 Task: Log work in the project AgileRadius for the issue 'Implement a new cloud-based procurement management system for a company with advanced procurement planning and purchasing features' spent time as '1w 4d 12h 40m' and remaining time as '1w 6d 2h 27m' and move to top of backlog. Now add the issue to the epic 'Customer relationship management (CRM) system upgrade'. Log work in the project AgileRadius for the issue 'Integrate a new voice recognition feature into an existing mobile application to enhance user interaction and hands-free operation' spent time as '2w 1d 13h 21m' and remaining time as '1w 3d 16h 24m' and move to bottom of backlog. Now add the issue to the epic 'Software-defined networking (SDN) implementation'
Action: Mouse moved to (200, 49)
Screenshot: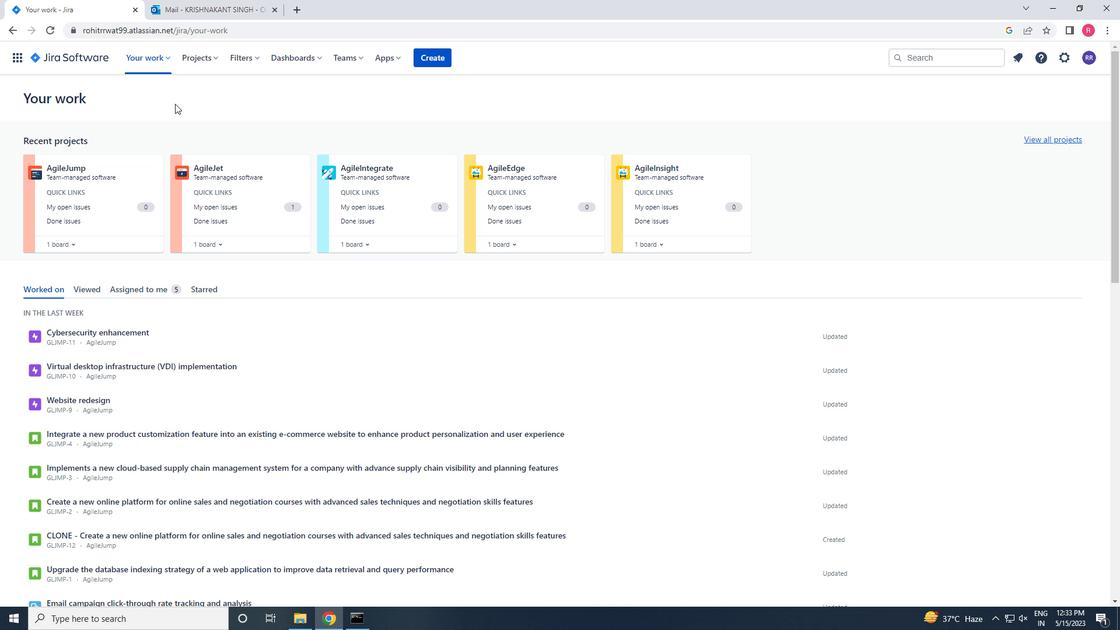 
Action: Mouse pressed left at (200, 49)
Screenshot: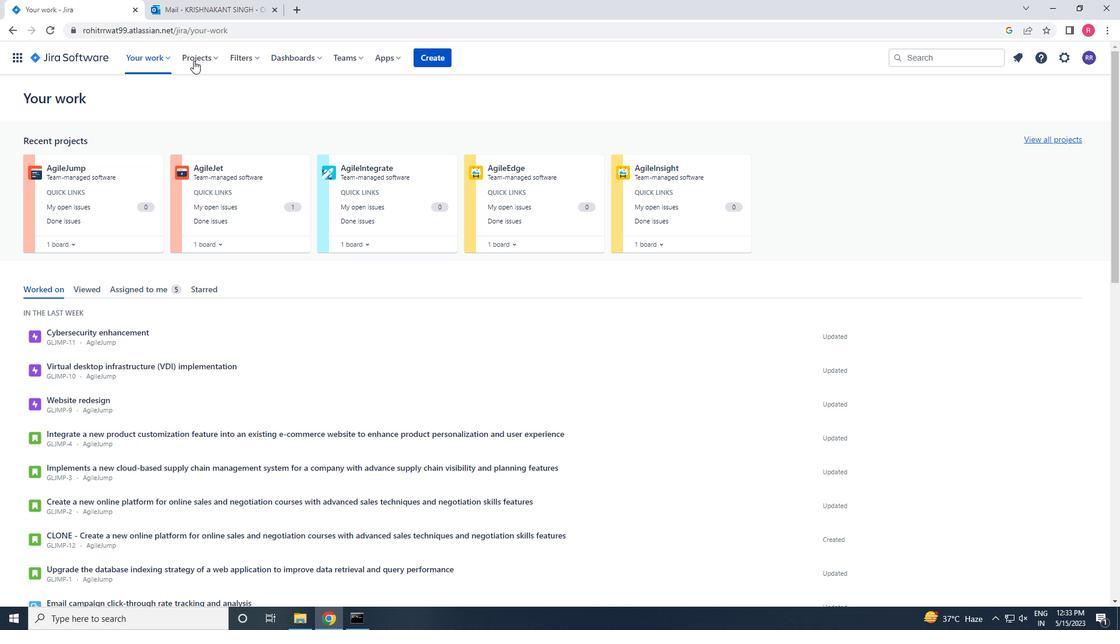 
Action: Mouse moved to (224, 118)
Screenshot: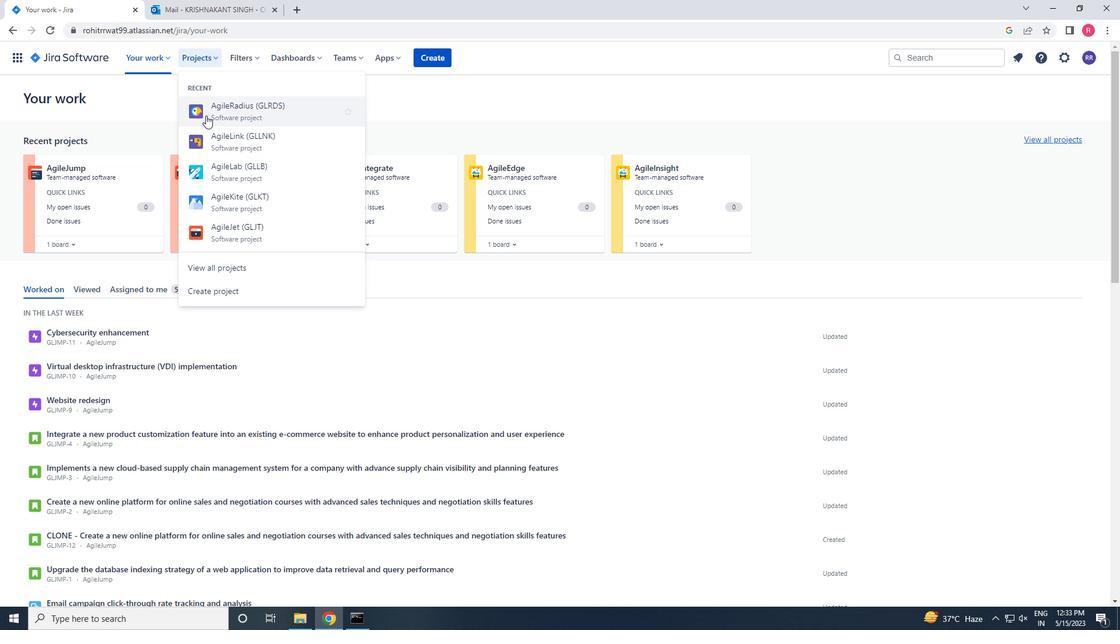 
Action: Mouse pressed left at (224, 118)
Screenshot: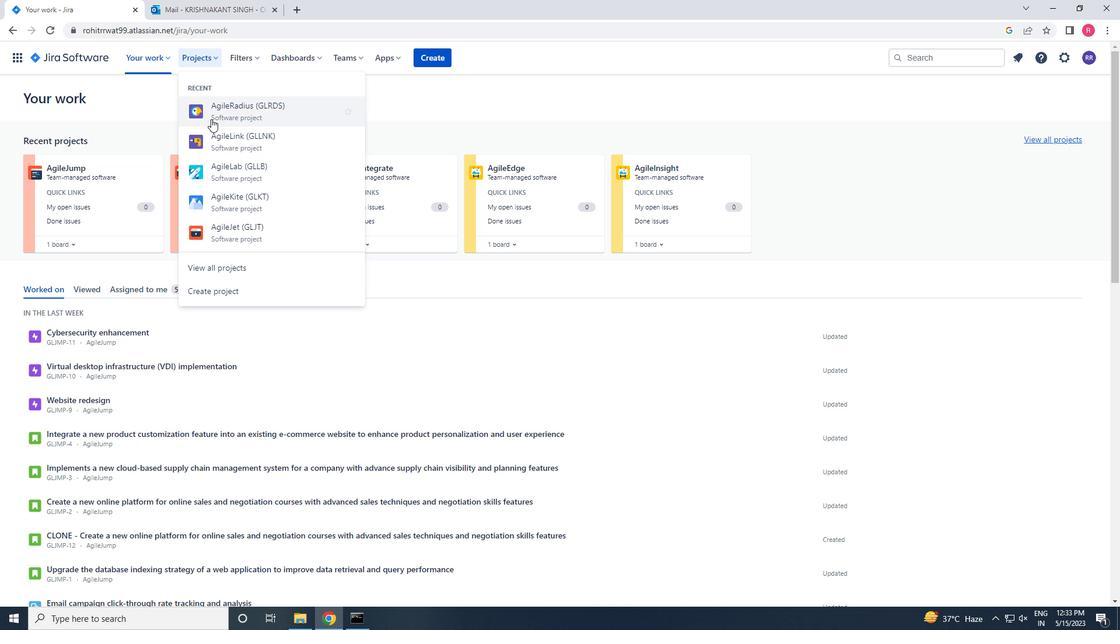 
Action: Mouse moved to (69, 175)
Screenshot: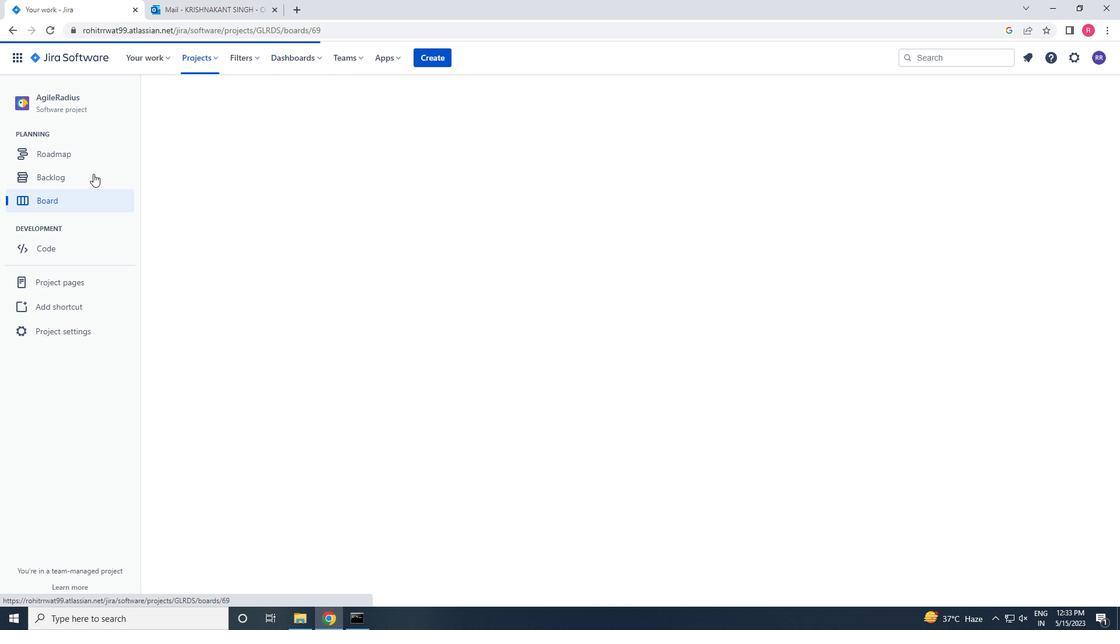 
Action: Mouse pressed left at (69, 175)
Screenshot: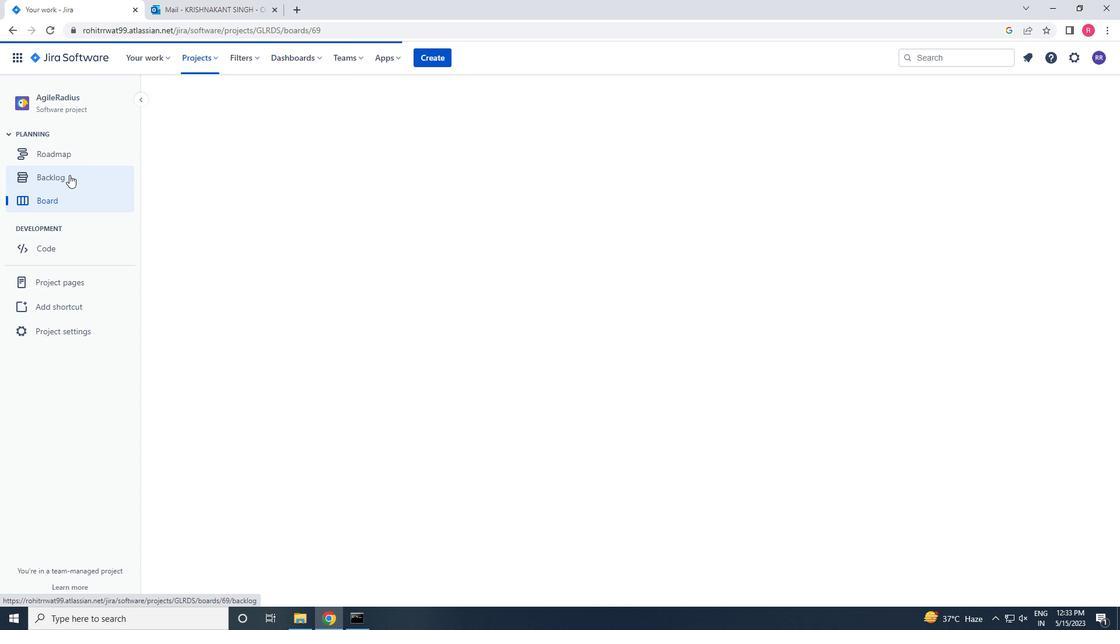 
Action: Mouse moved to (894, 424)
Screenshot: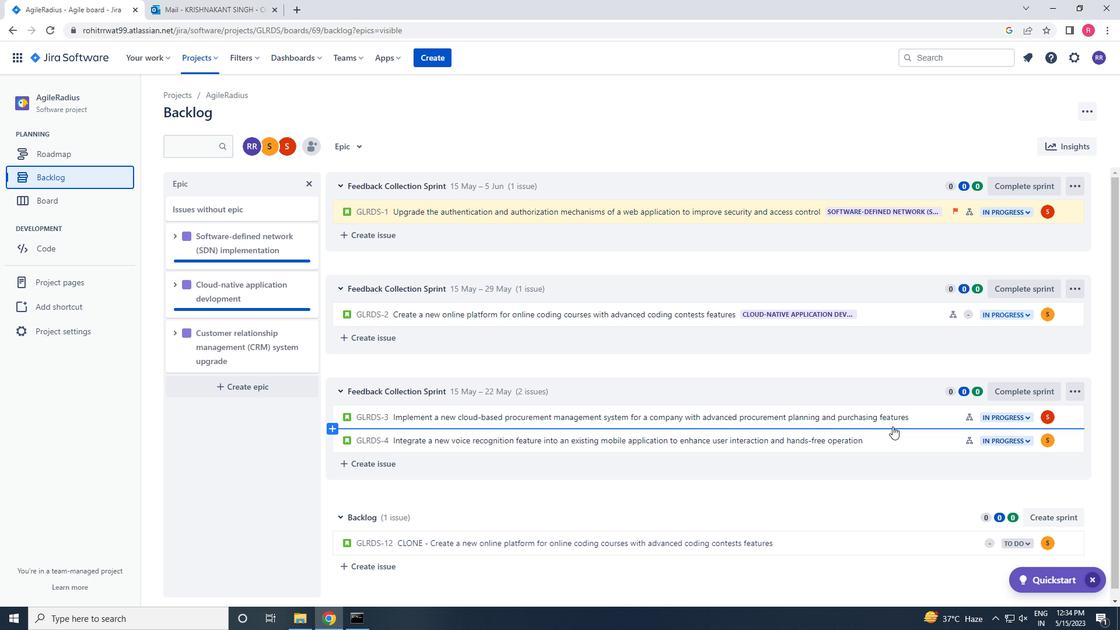 
Action: Mouse pressed left at (894, 424)
Screenshot: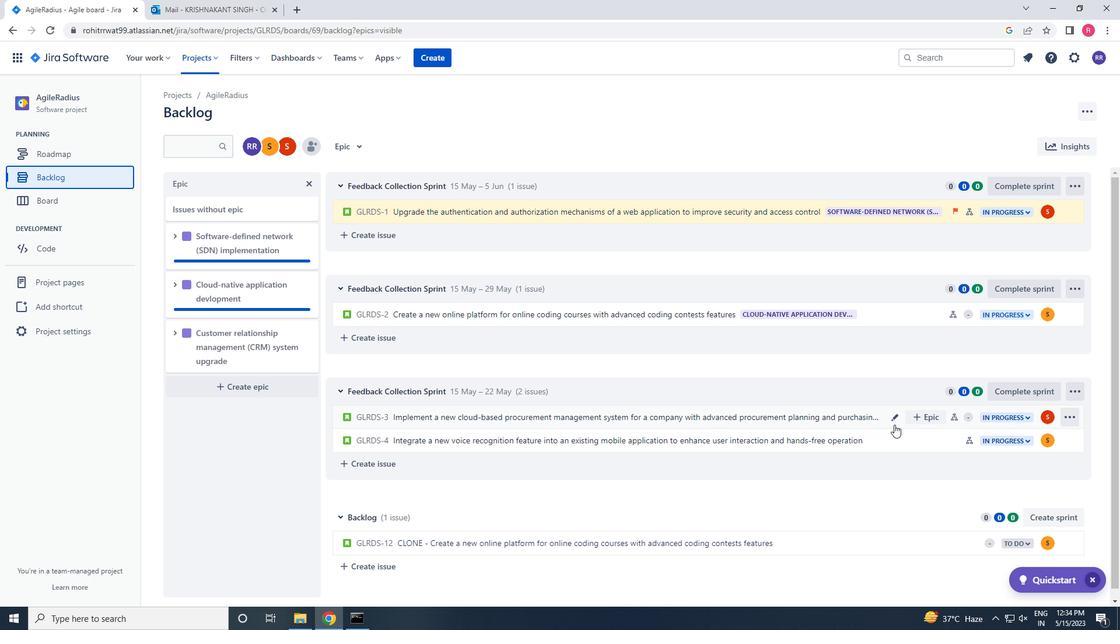 
Action: Mouse moved to (1064, 179)
Screenshot: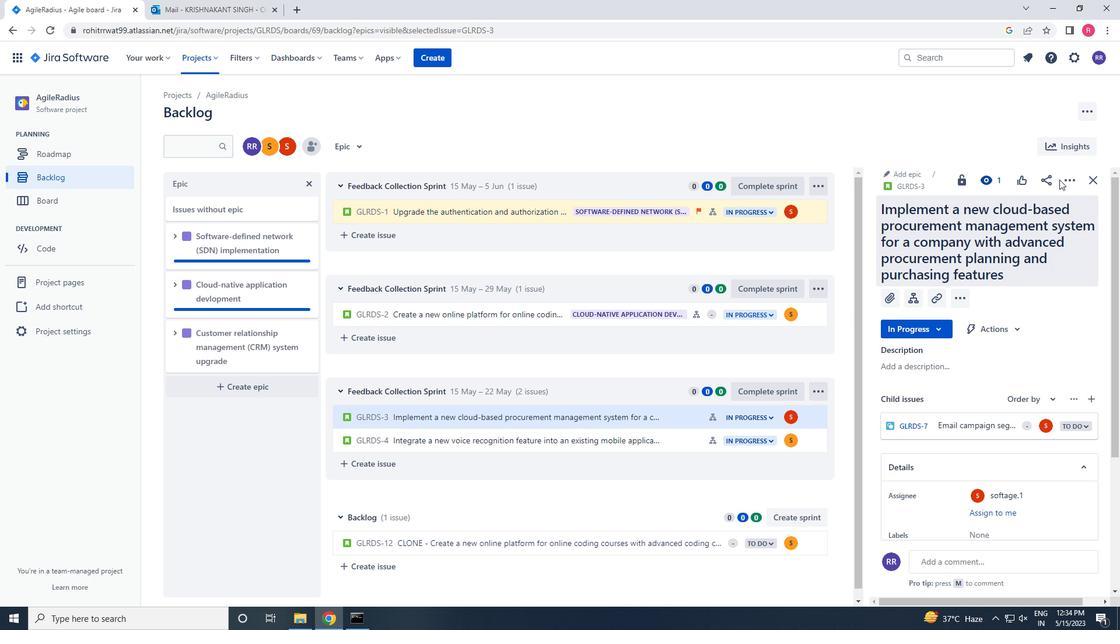 
Action: Mouse pressed left at (1064, 179)
Screenshot: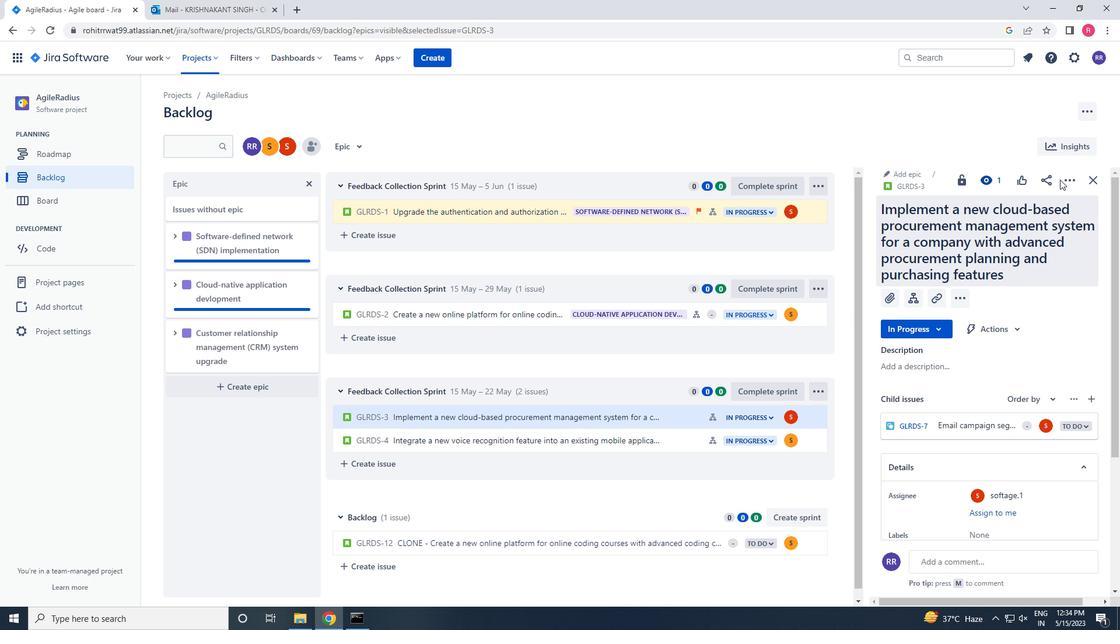 
Action: Mouse moved to (1014, 218)
Screenshot: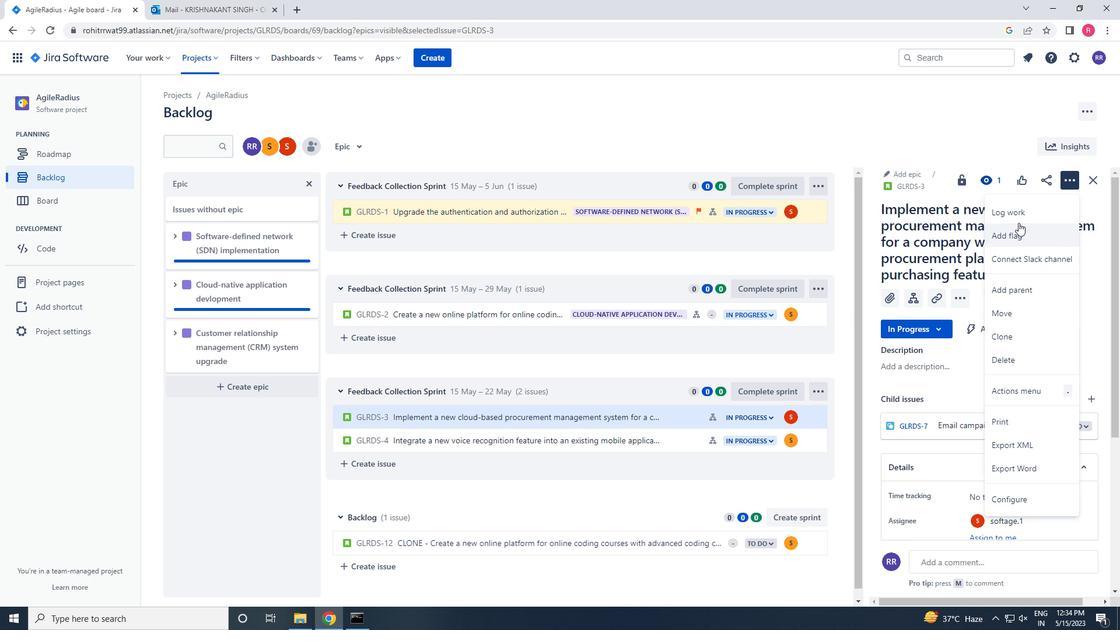 
Action: Mouse pressed left at (1014, 218)
Screenshot: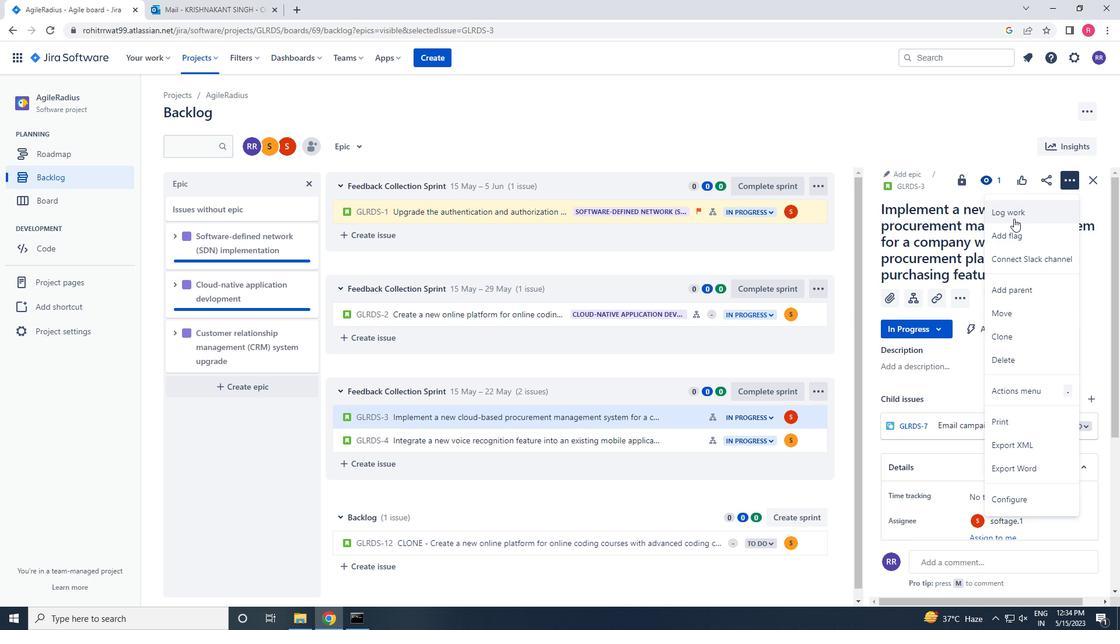 
Action: Key pressed 1w<Key.space>4d<Key.space>12h<Key.space>40m<Key.tab>1w<Key.space>6d<Key.space>2h<Key.space>27m
Screenshot: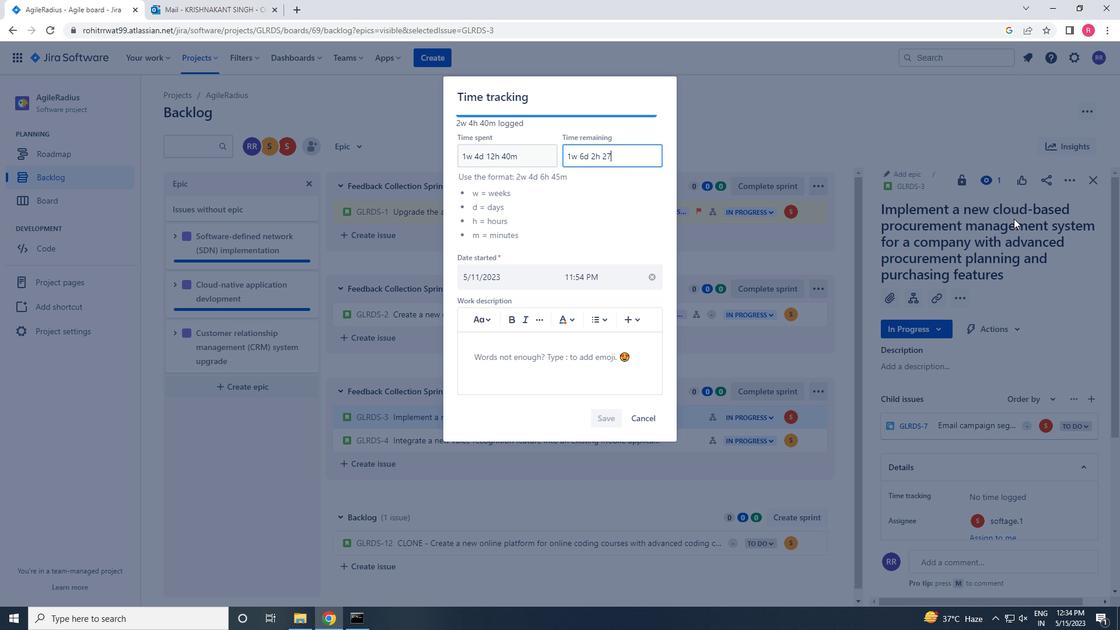 
Action: Mouse moved to (600, 427)
Screenshot: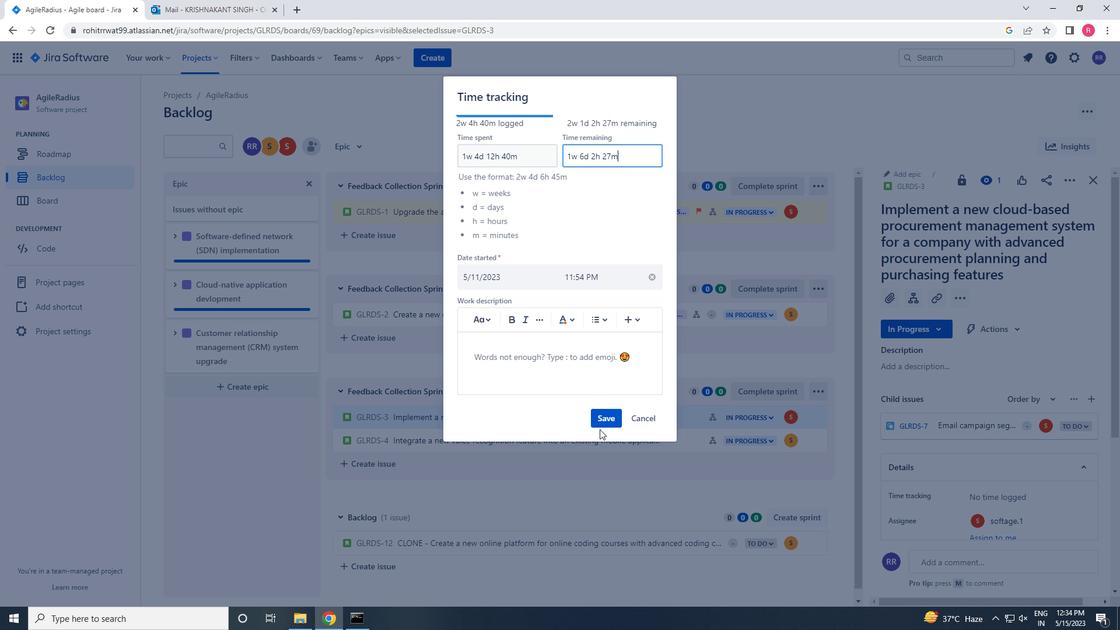 
Action: Mouse pressed left at (600, 427)
Screenshot: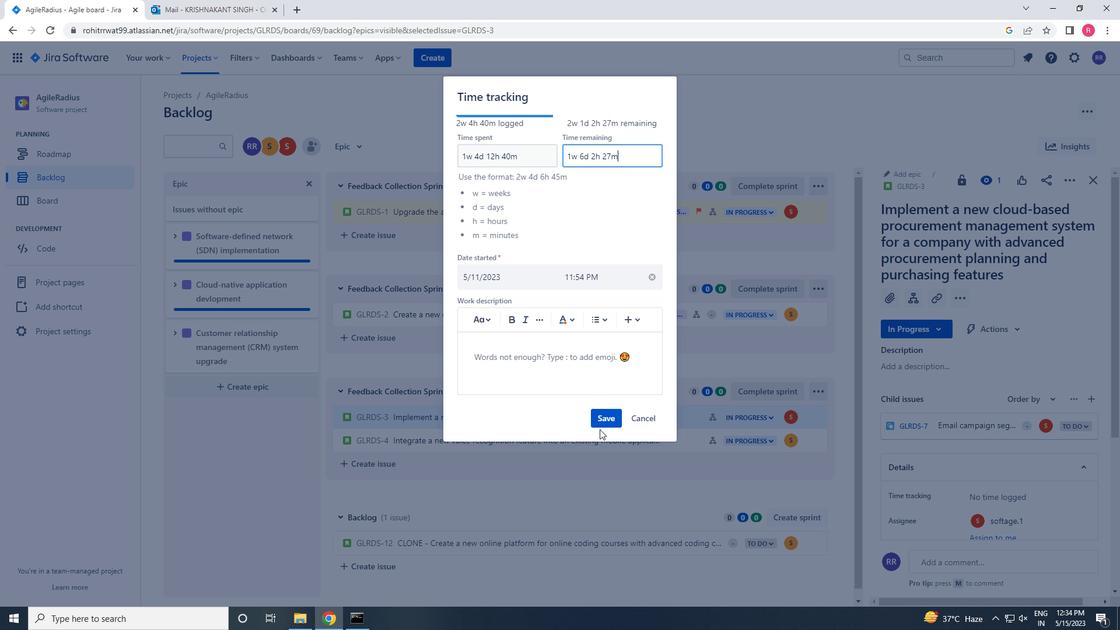 
Action: Mouse moved to (818, 414)
Screenshot: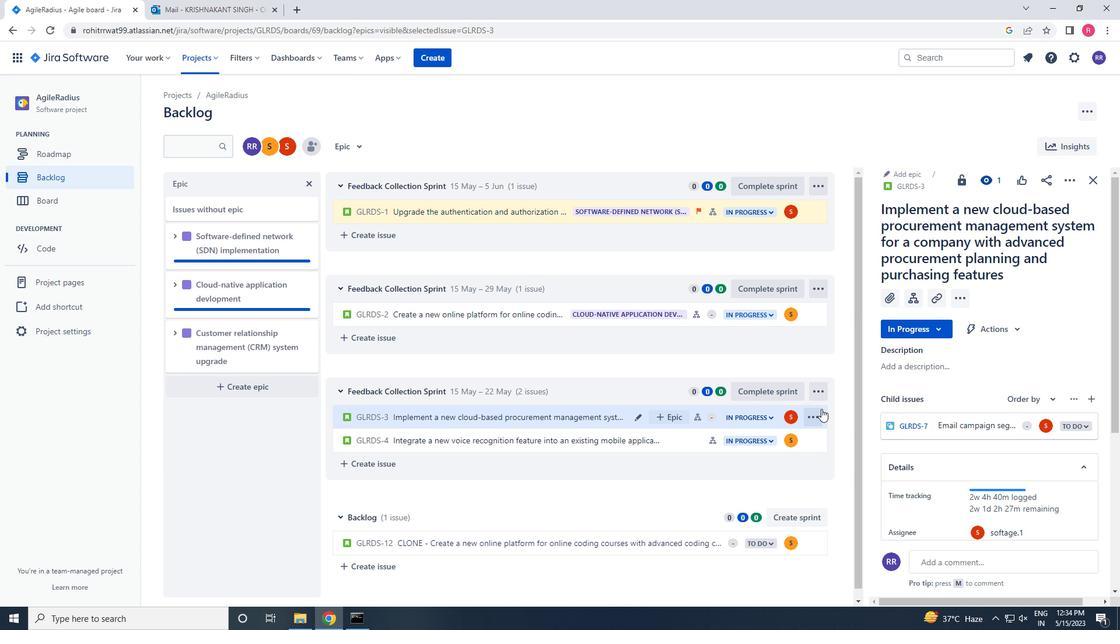 
Action: Mouse pressed left at (818, 414)
Screenshot: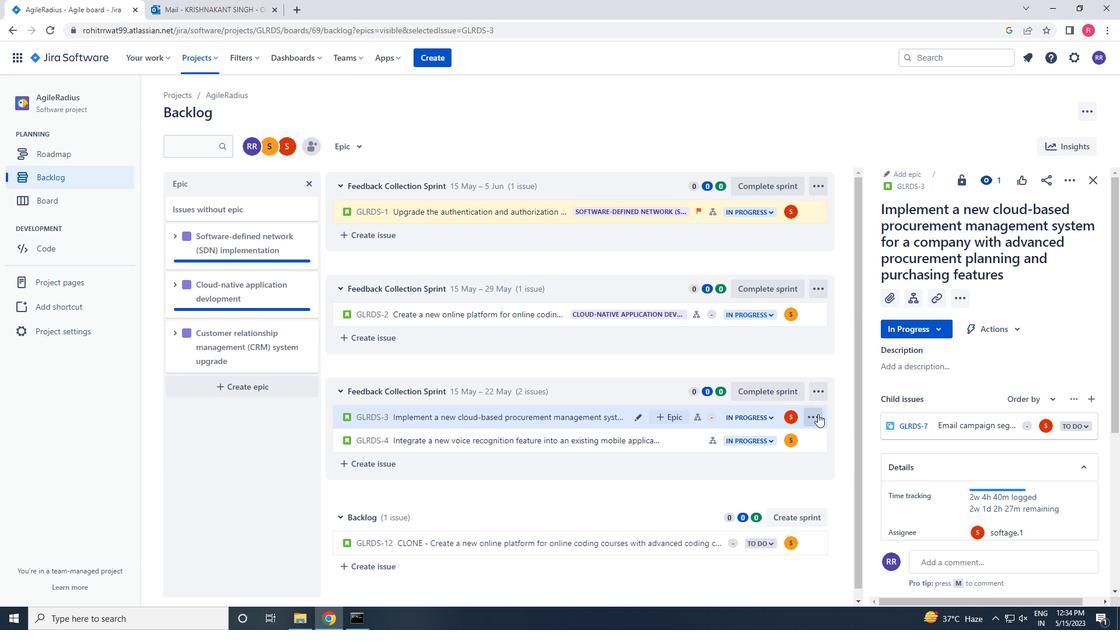 
Action: Mouse moved to (759, 378)
Screenshot: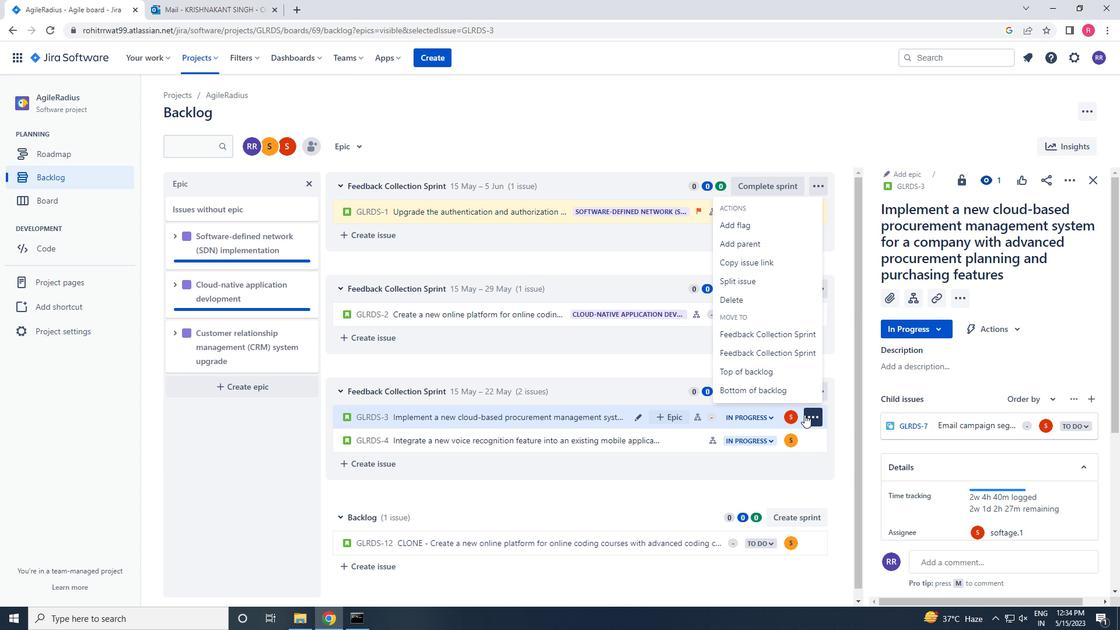 
Action: Mouse pressed left at (759, 378)
Screenshot: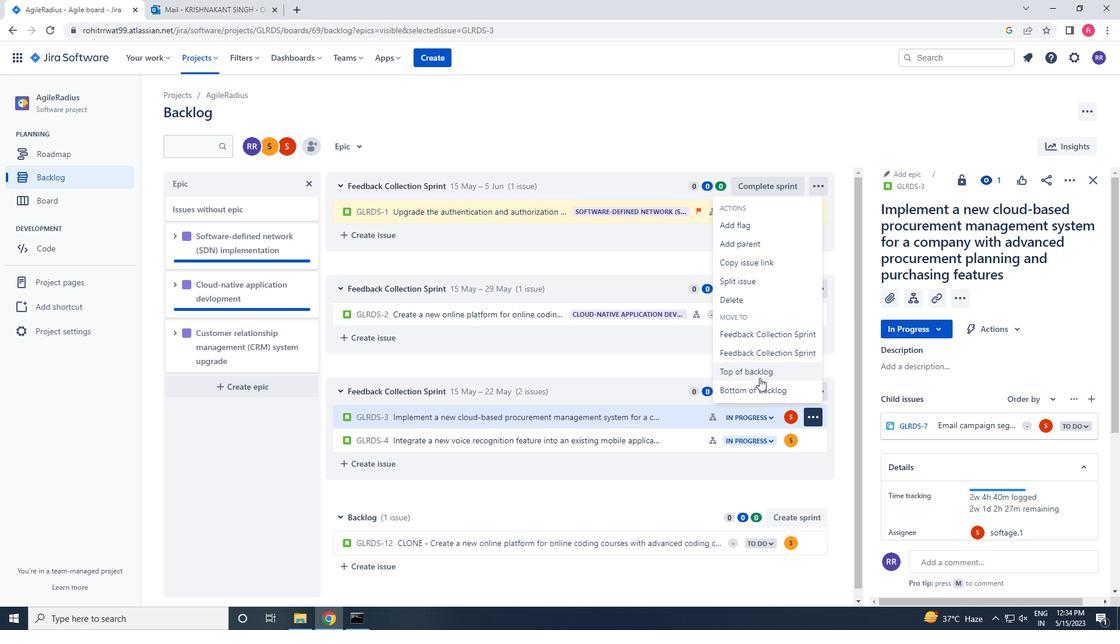 
Action: Mouse moved to (608, 190)
Screenshot: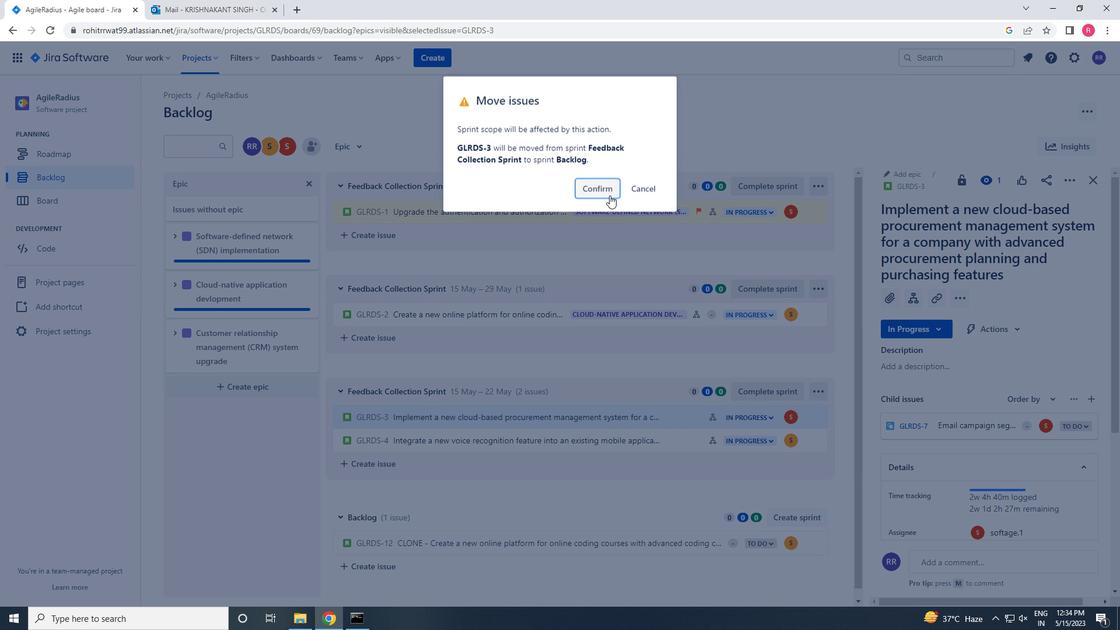 
Action: Mouse pressed left at (608, 190)
Screenshot: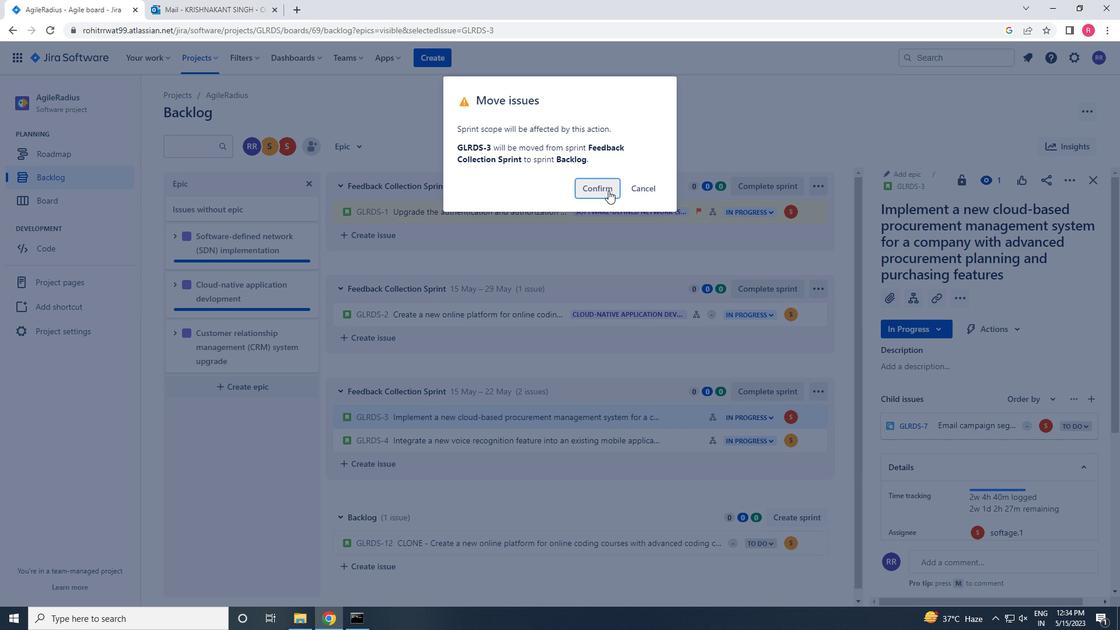 
Action: Mouse moved to (674, 521)
Screenshot: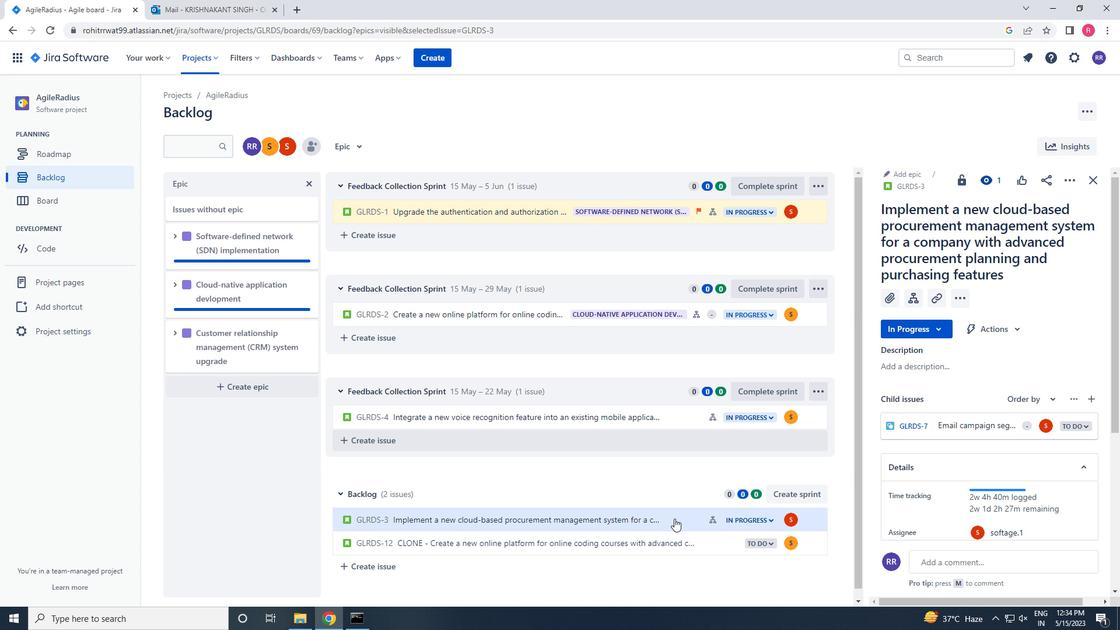 
Action: Mouse pressed left at (674, 521)
Screenshot: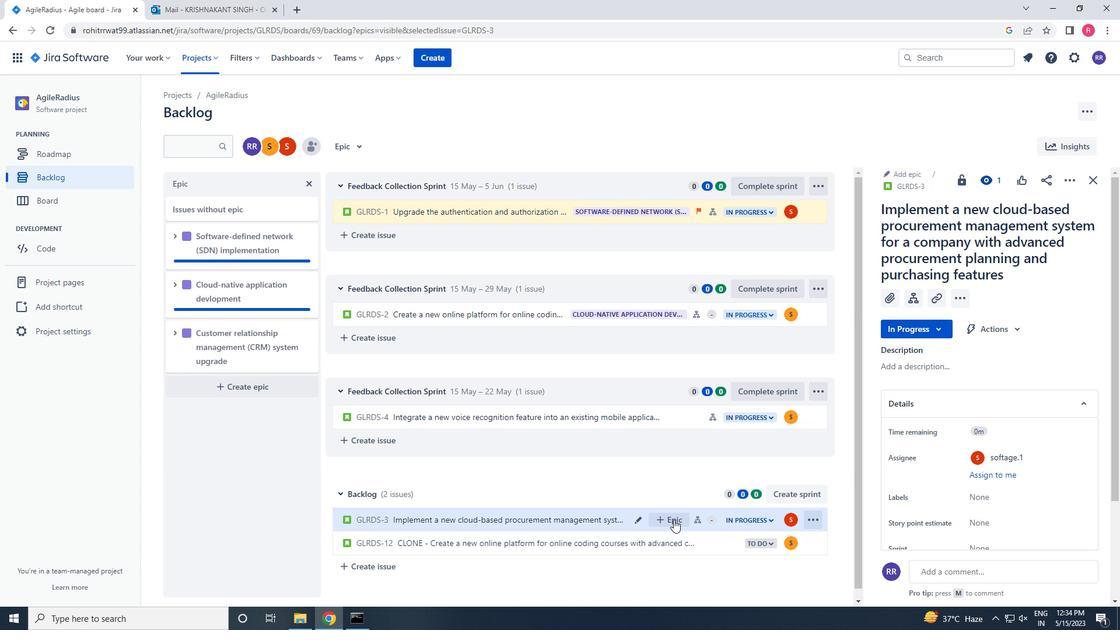 
Action: Mouse moved to (716, 596)
Screenshot: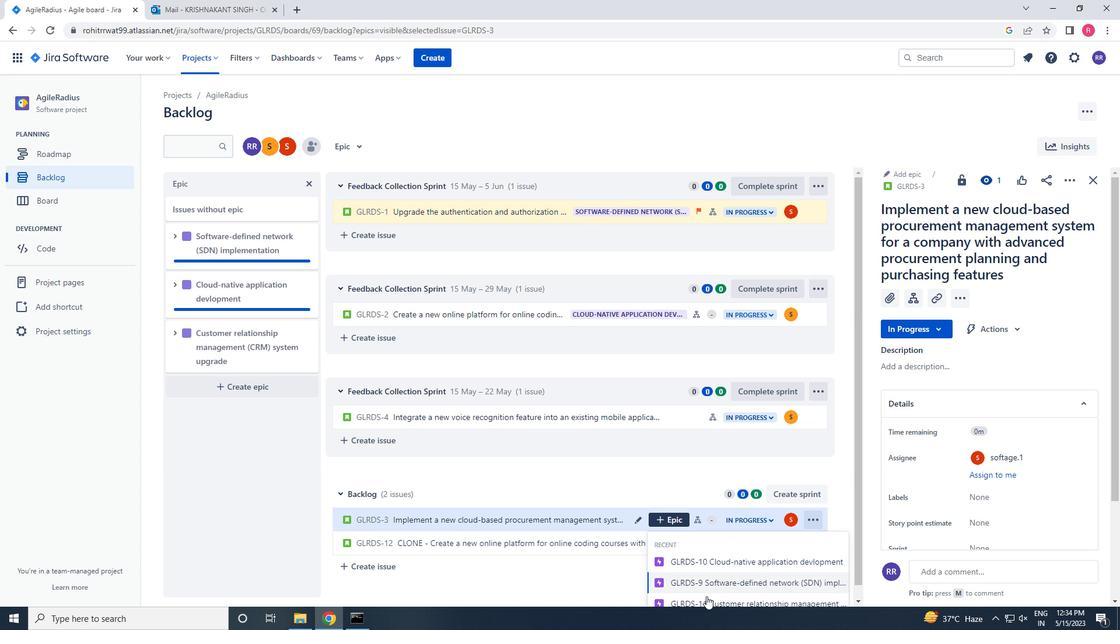 
Action: Mouse scrolled (716, 595) with delta (0, 0)
Screenshot: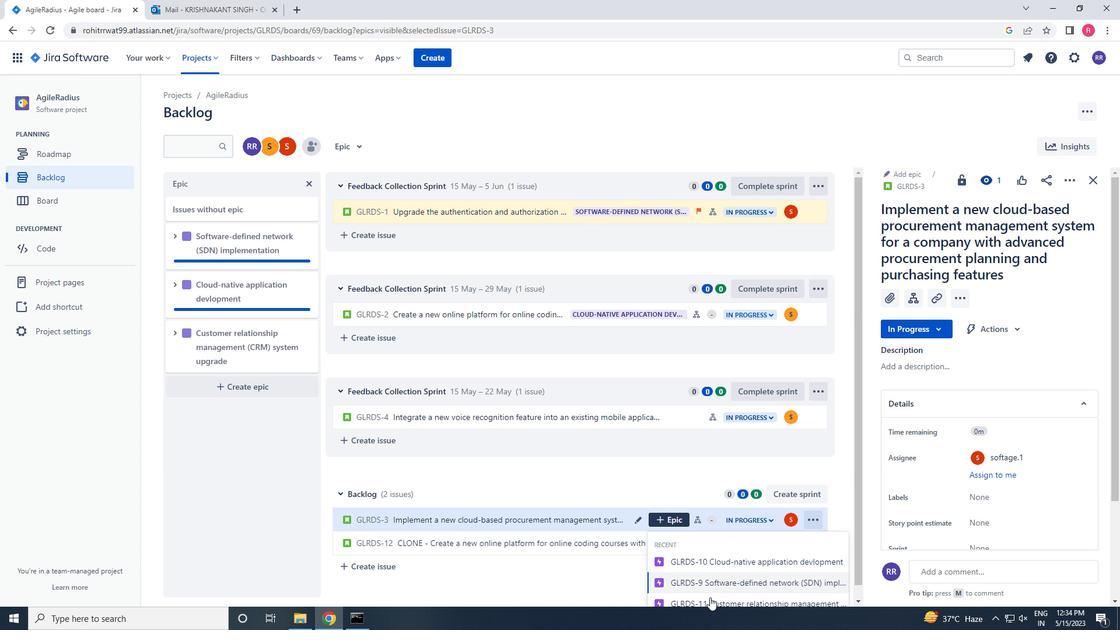 
Action: Mouse moved to (716, 595)
Screenshot: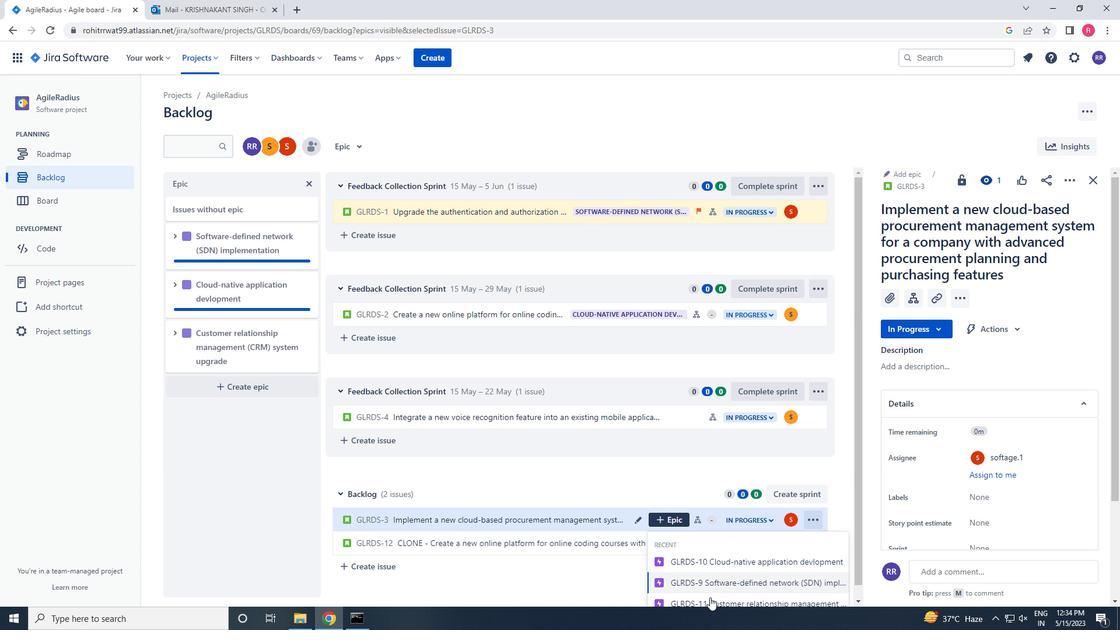 
Action: Mouse scrolled (716, 595) with delta (0, 0)
Screenshot: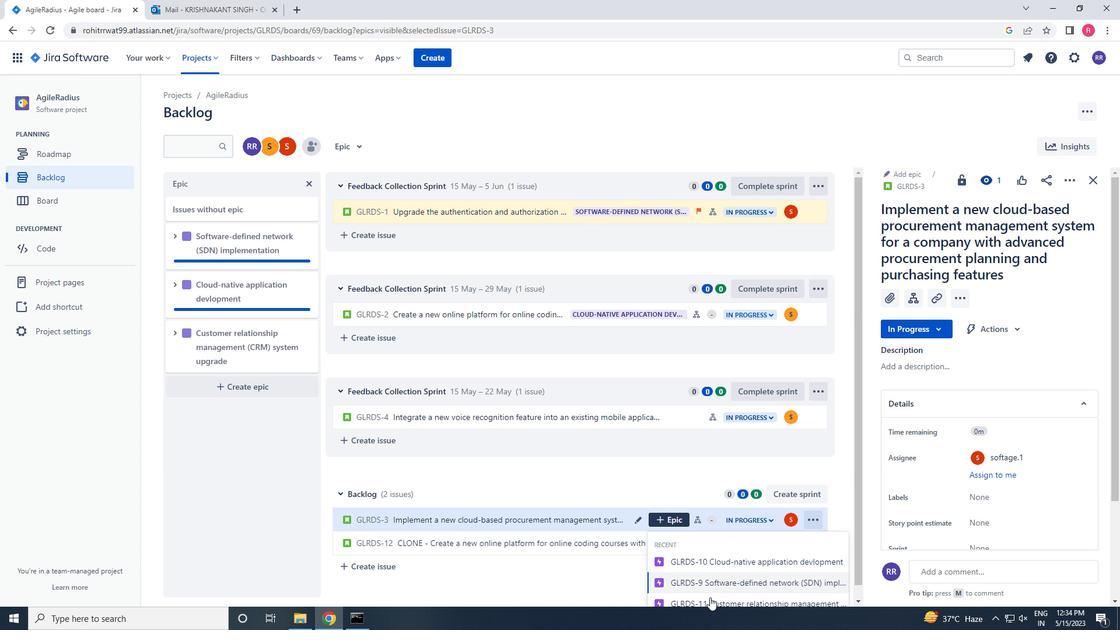 
Action: Mouse scrolled (716, 595) with delta (0, 0)
Screenshot: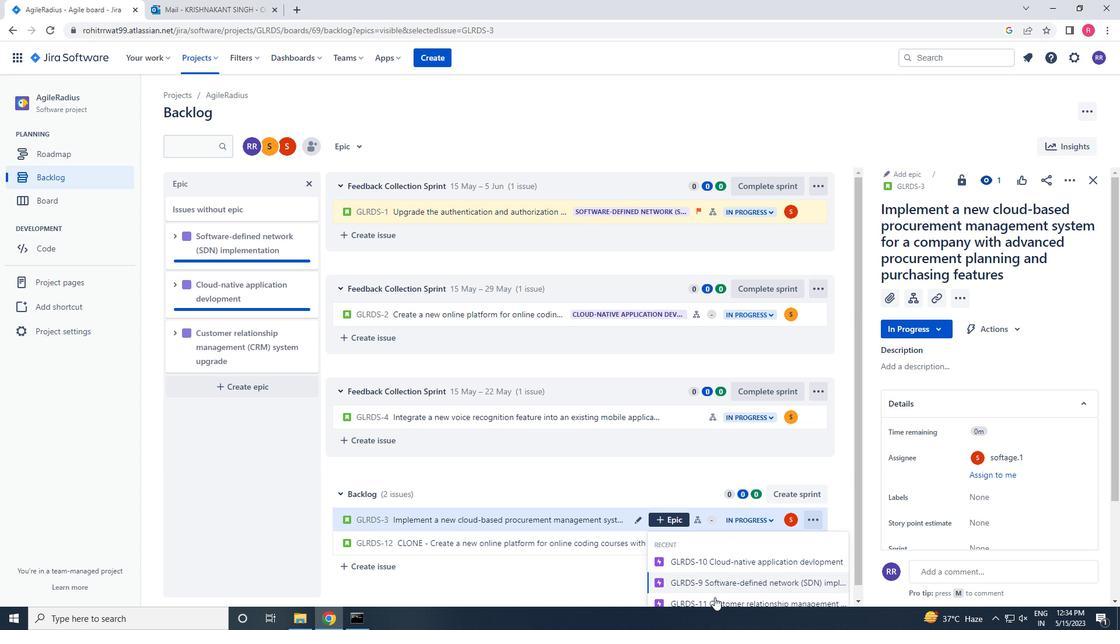 
Action: Mouse scrolled (716, 595) with delta (0, 0)
Screenshot: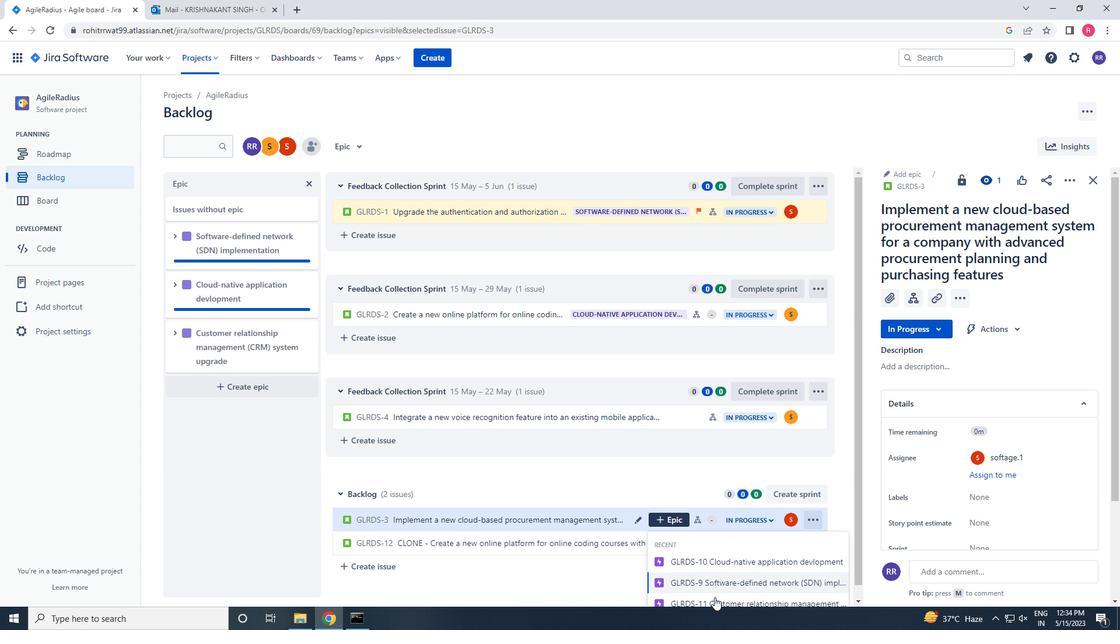 
Action: Mouse moved to (717, 600)
Screenshot: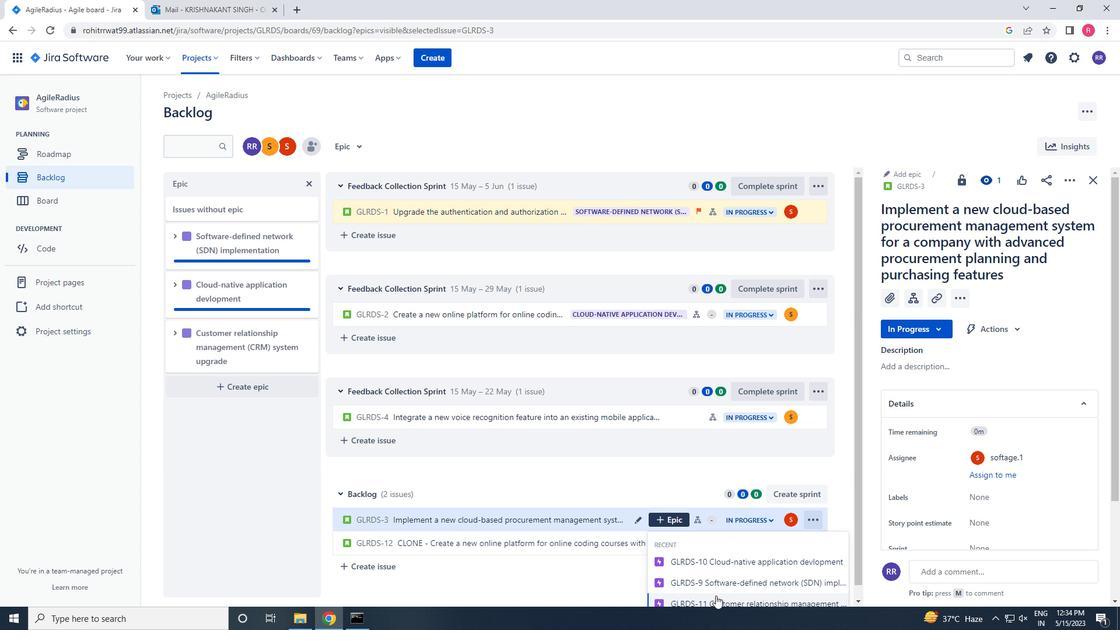 
Action: Mouse pressed left at (717, 600)
Screenshot: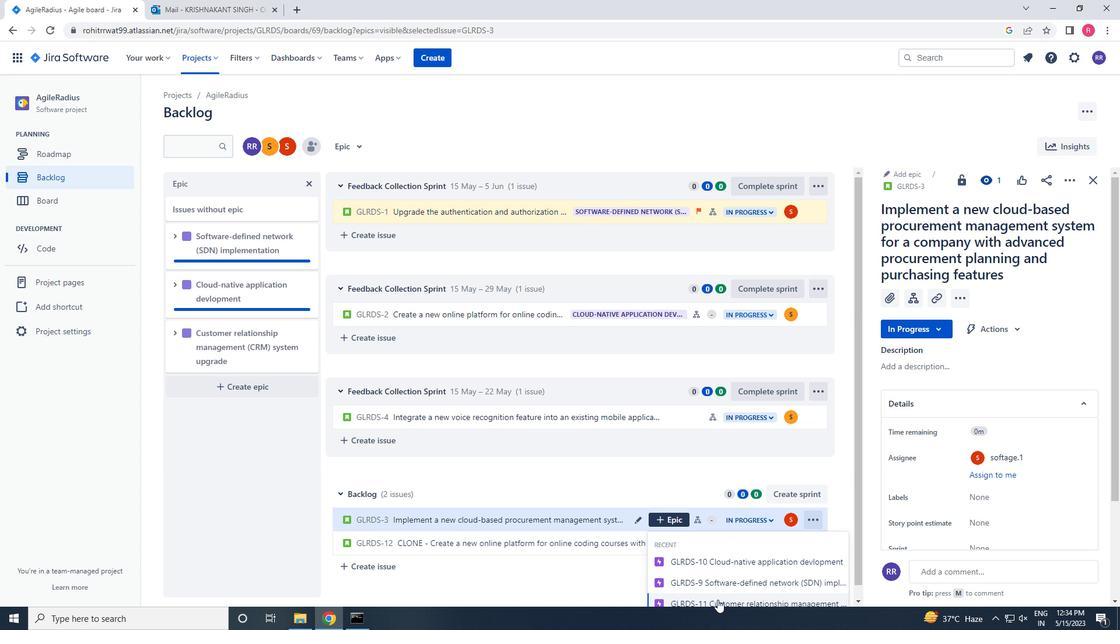 
Action: Mouse moved to (695, 423)
Screenshot: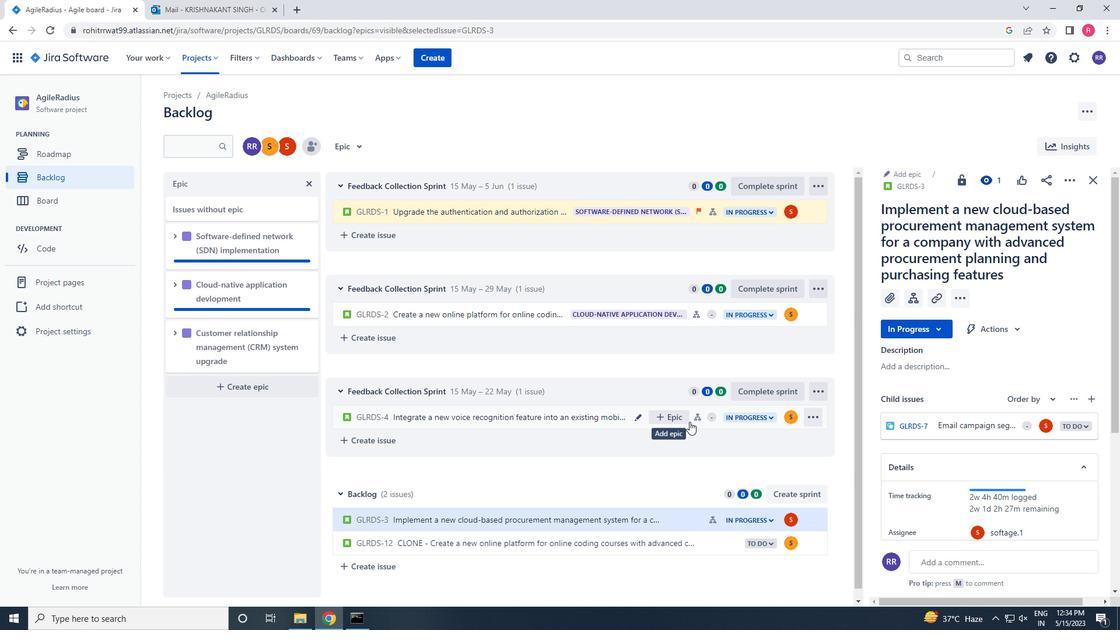 
Action: Mouse pressed left at (695, 423)
Screenshot: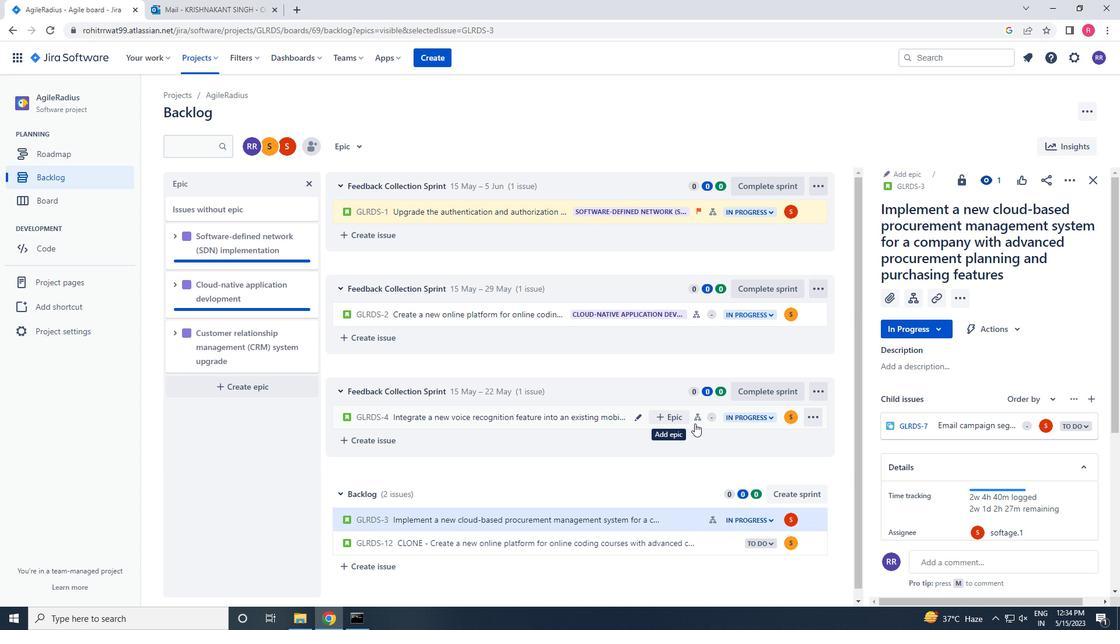 
Action: Mouse moved to (1072, 173)
Screenshot: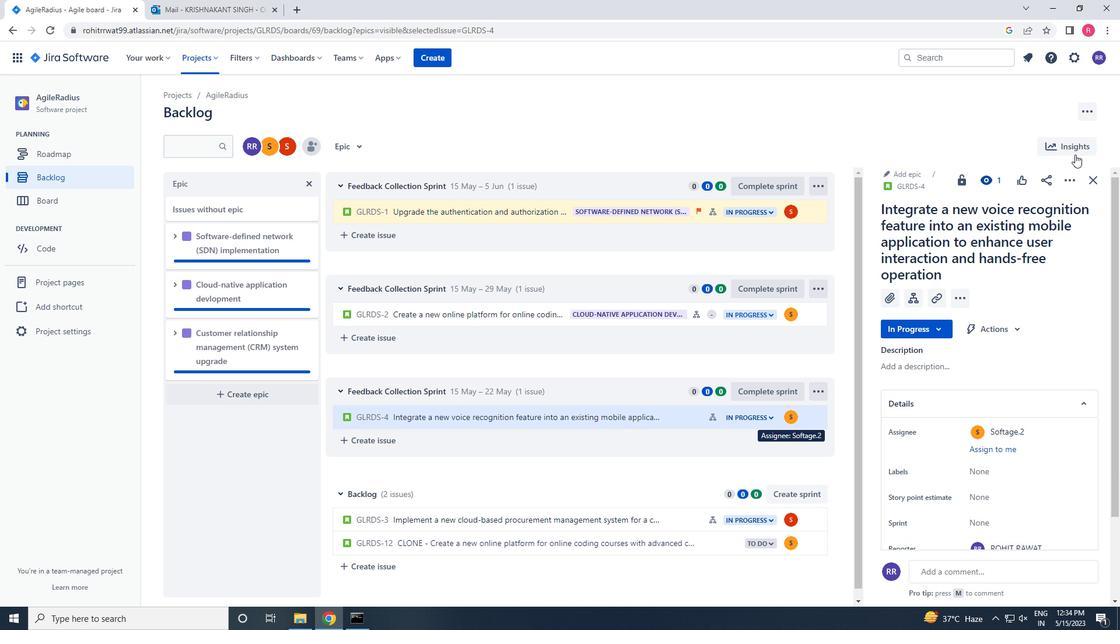 
Action: Mouse pressed left at (1072, 173)
Screenshot: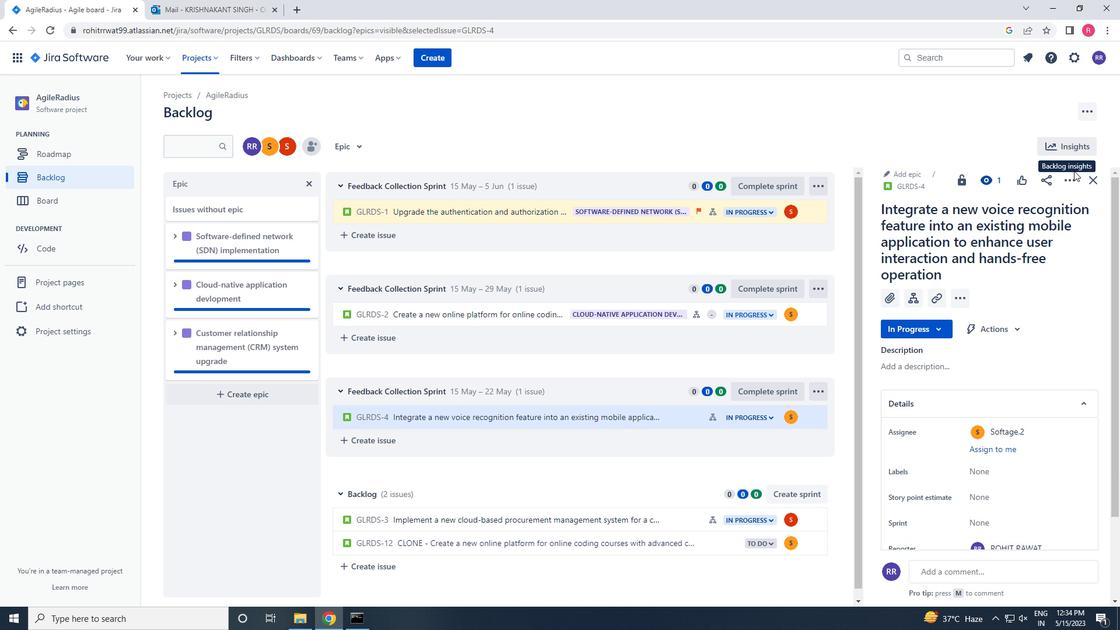 
Action: Mouse moved to (1019, 209)
Screenshot: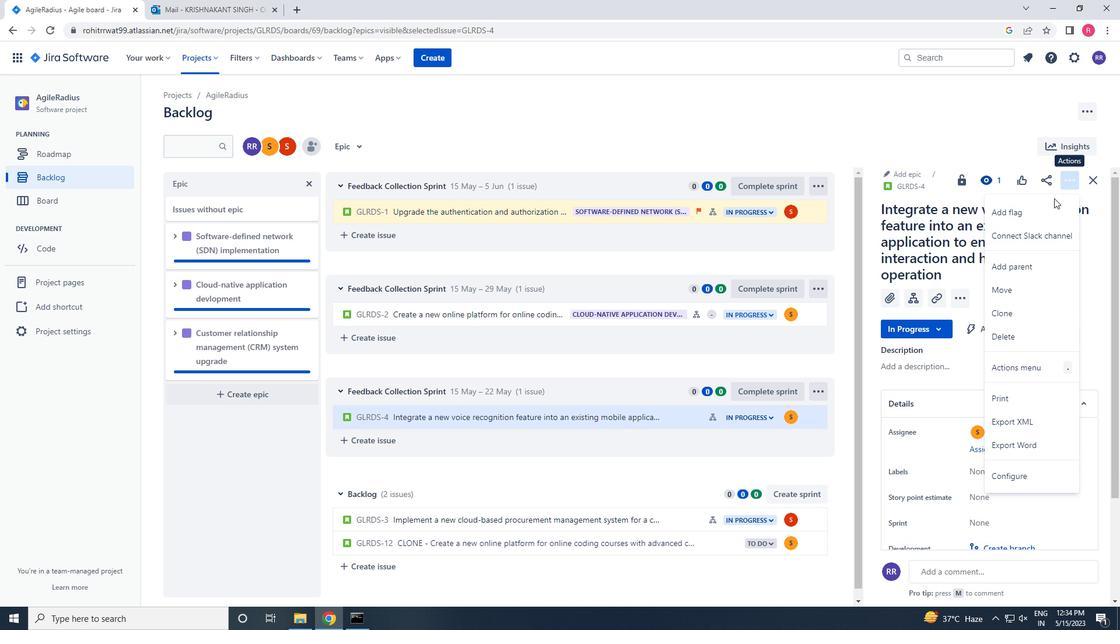 
Action: Mouse pressed left at (1019, 209)
Screenshot: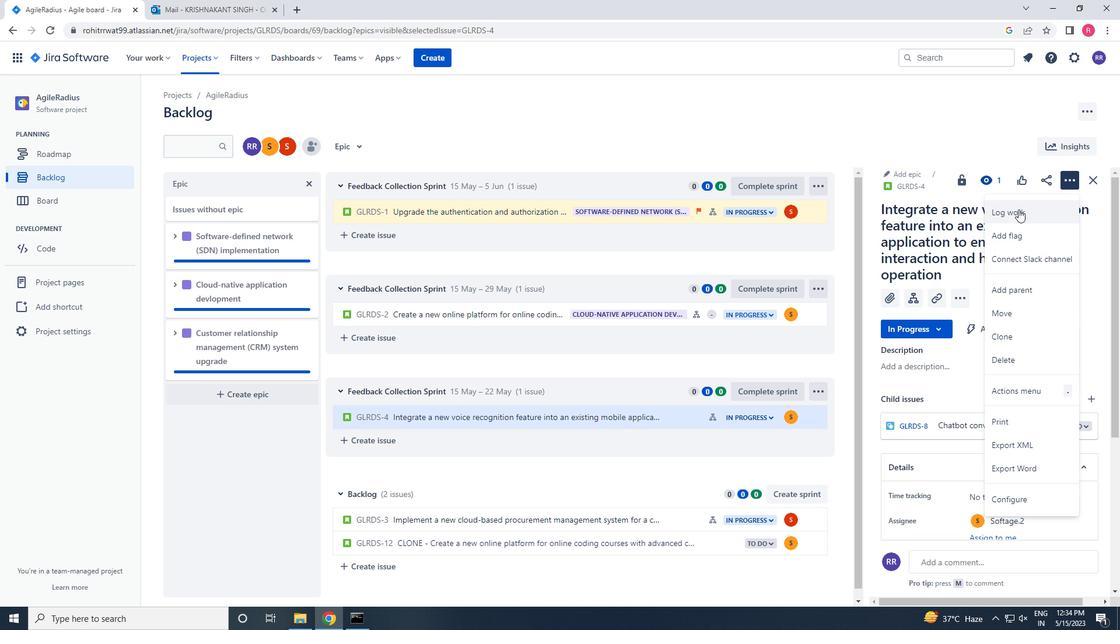 
Action: Key pressed 2w<Key.space>1d<Key.space>13h<Key.space>21m<Key.tab>1w<Key.space>3d<Key.space>16h<Key.space>24m
Screenshot: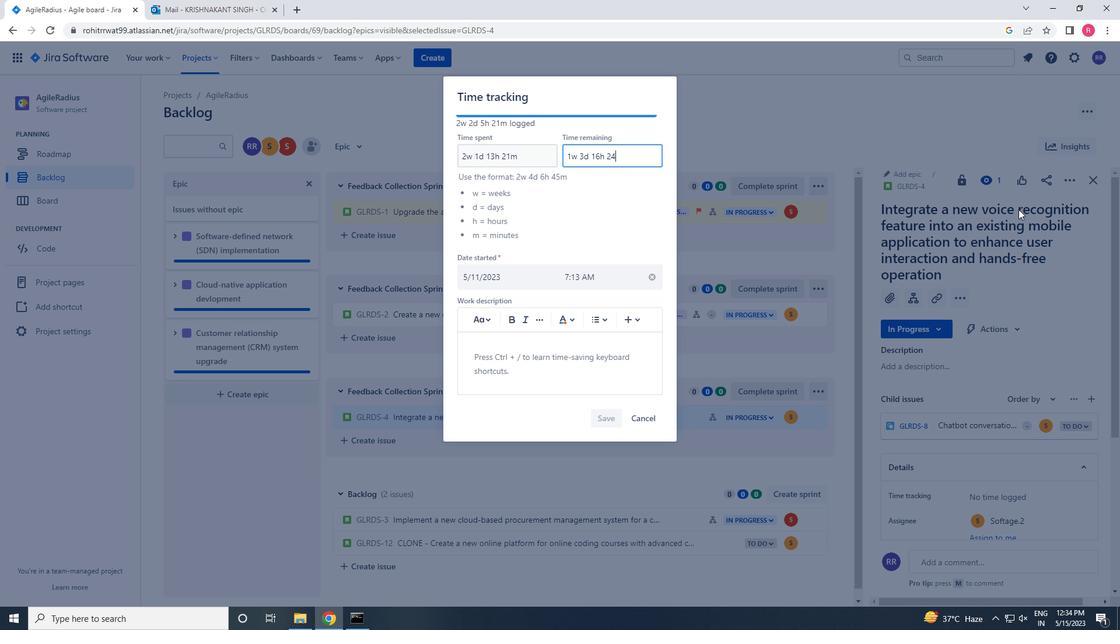 
Action: Mouse moved to (608, 421)
Screenshot: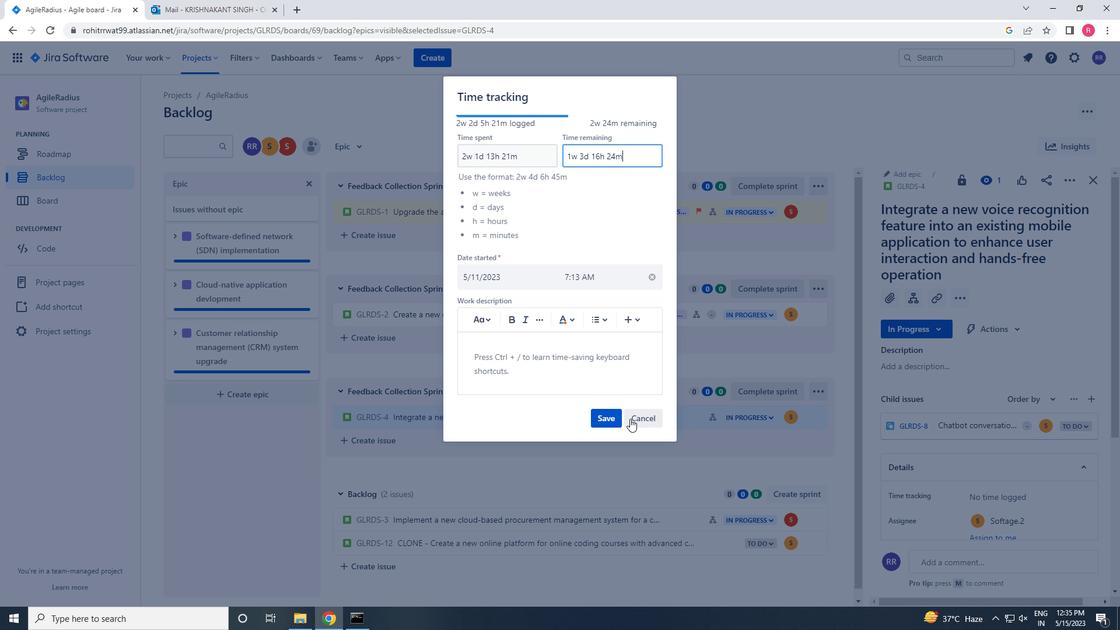 
Action: Mouse pressed left at (608, 421)
Screenshot: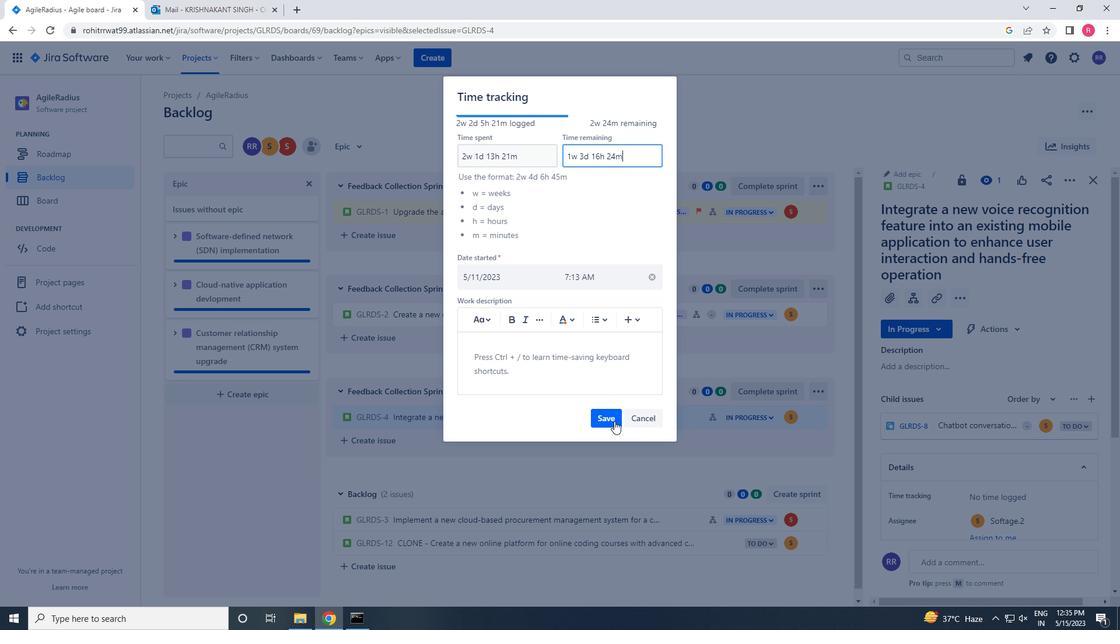 
Action: Mouse moved to (820, 417)
Screenshot: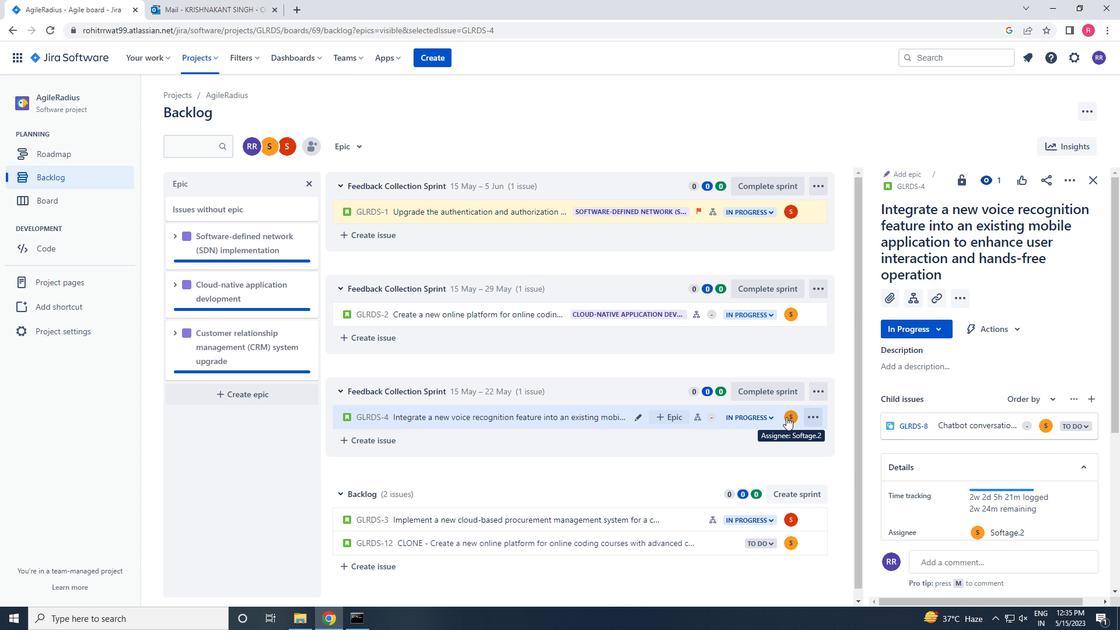 
Action: Mouse pressed left at (820, 417)
Screenshot: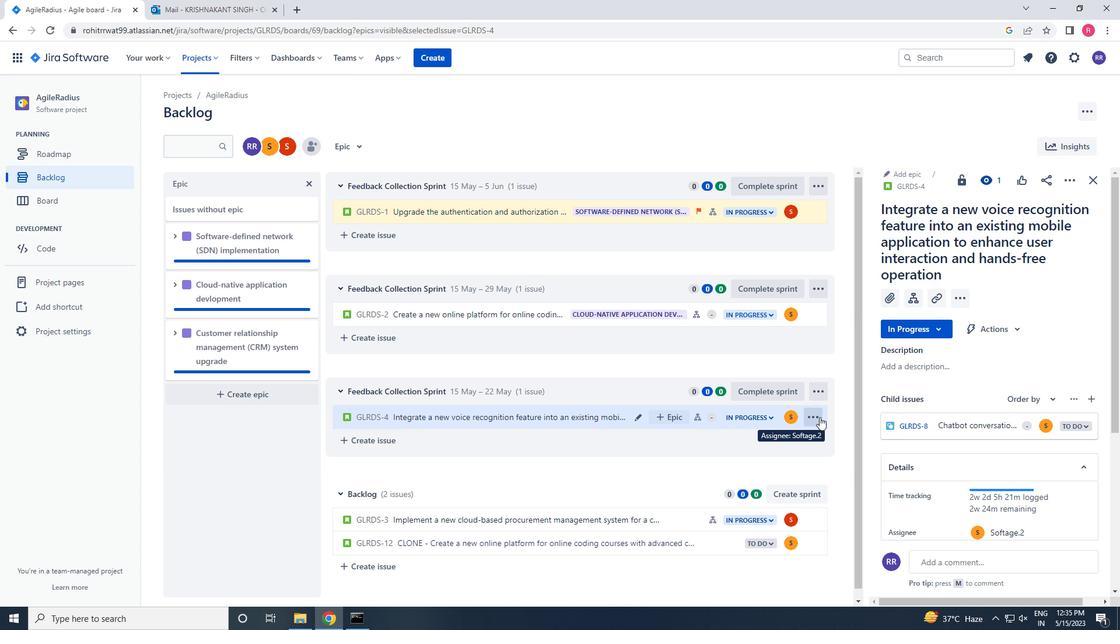 
Action: Mouse moved to (761, 398)
Screenshot: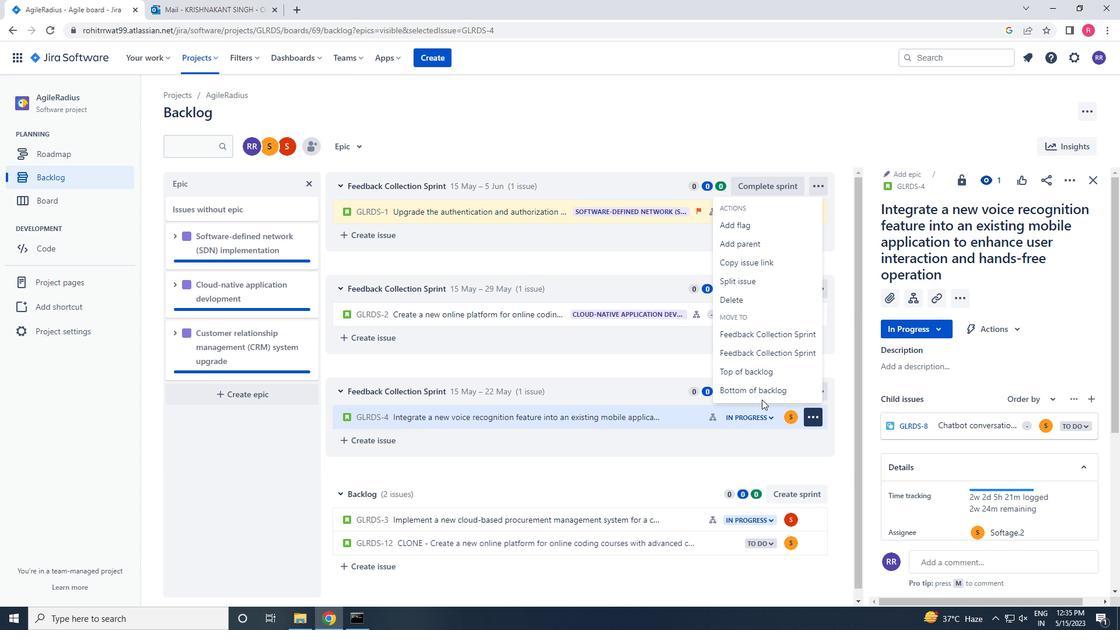 
Action: Mouse pressed left at (761, 398)
Screenshot: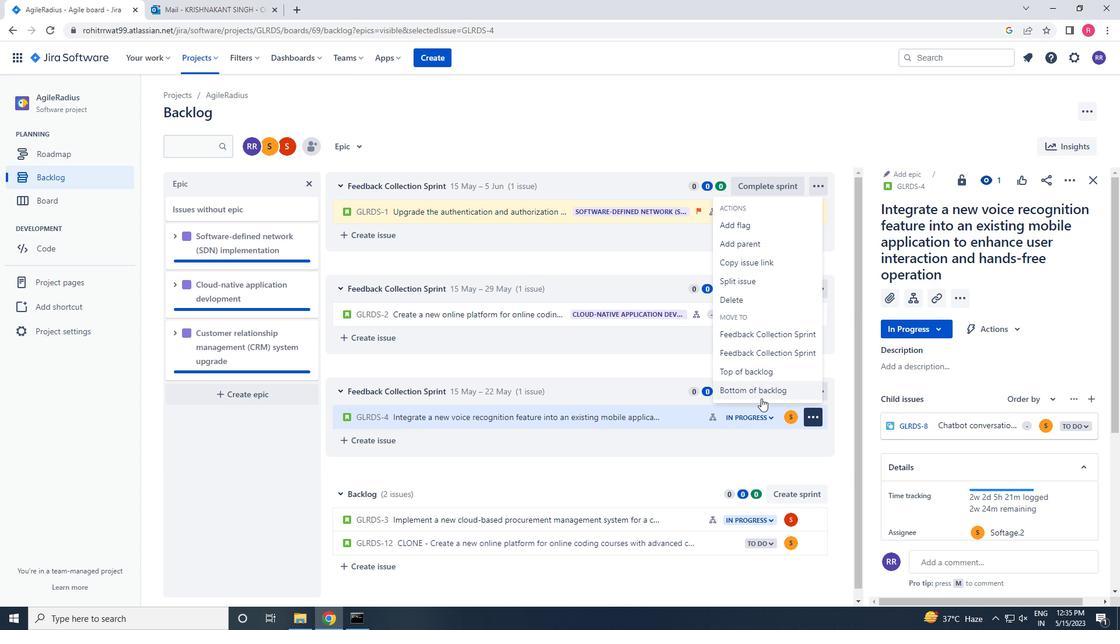 
Action: Mouse moved to (593, 182)
Screenshot: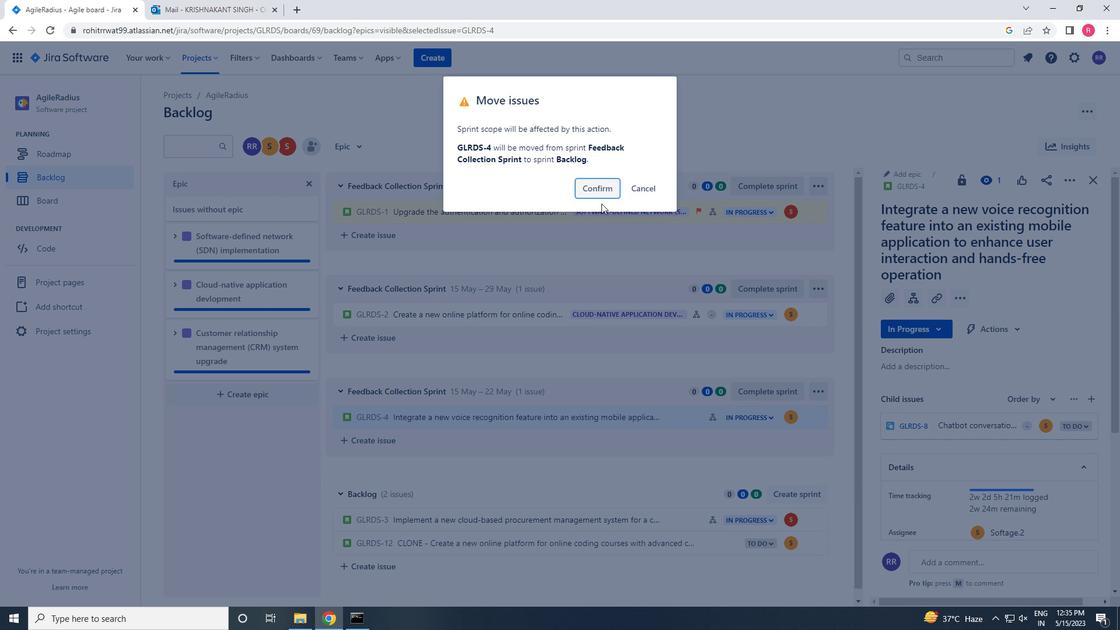 
Action: Mouse pressed left at (593, 182)
Screenshot: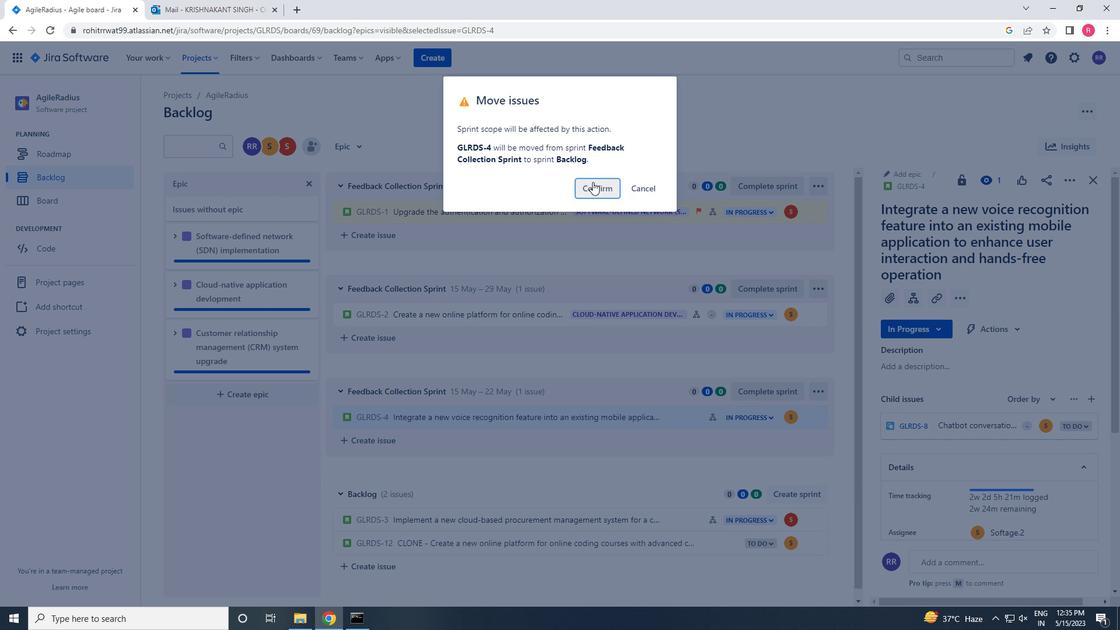 
Action: Mouse moved to (654, 370)
Screenshot: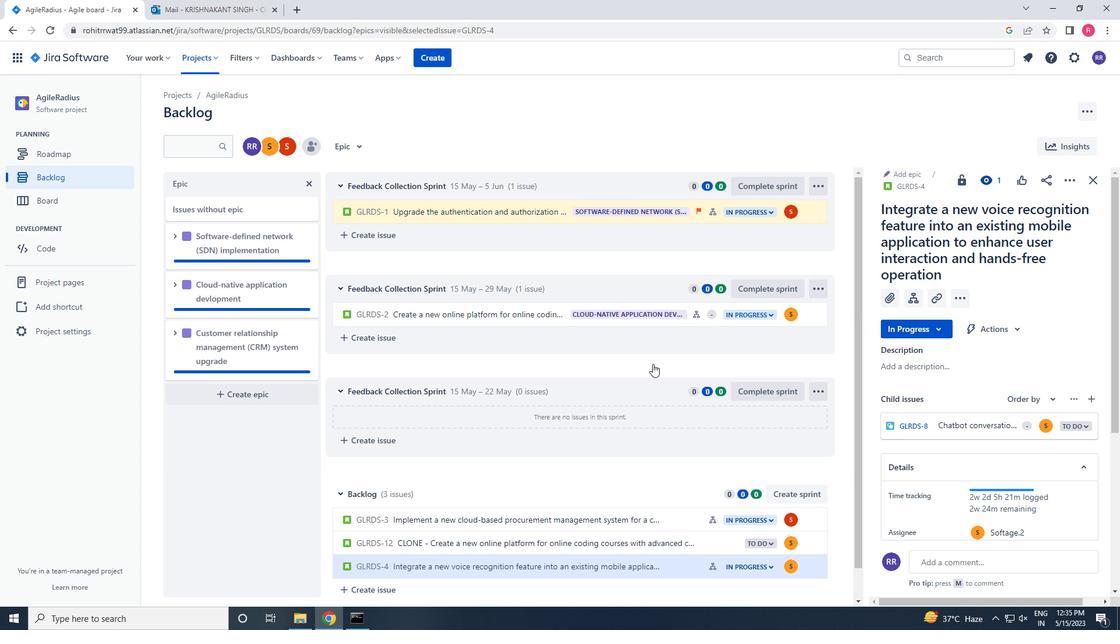 
Action: Mouse scrolled (654, 369) with delta (0, 0)
Screenshot: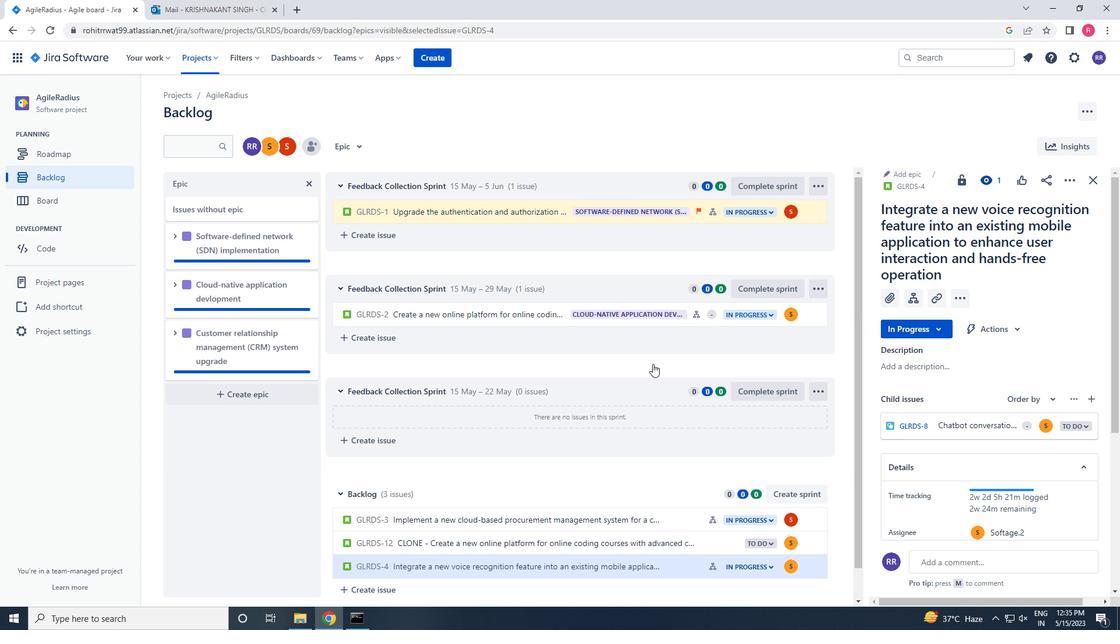 
Action: Mouse moved to (656, 373)
Screenshot: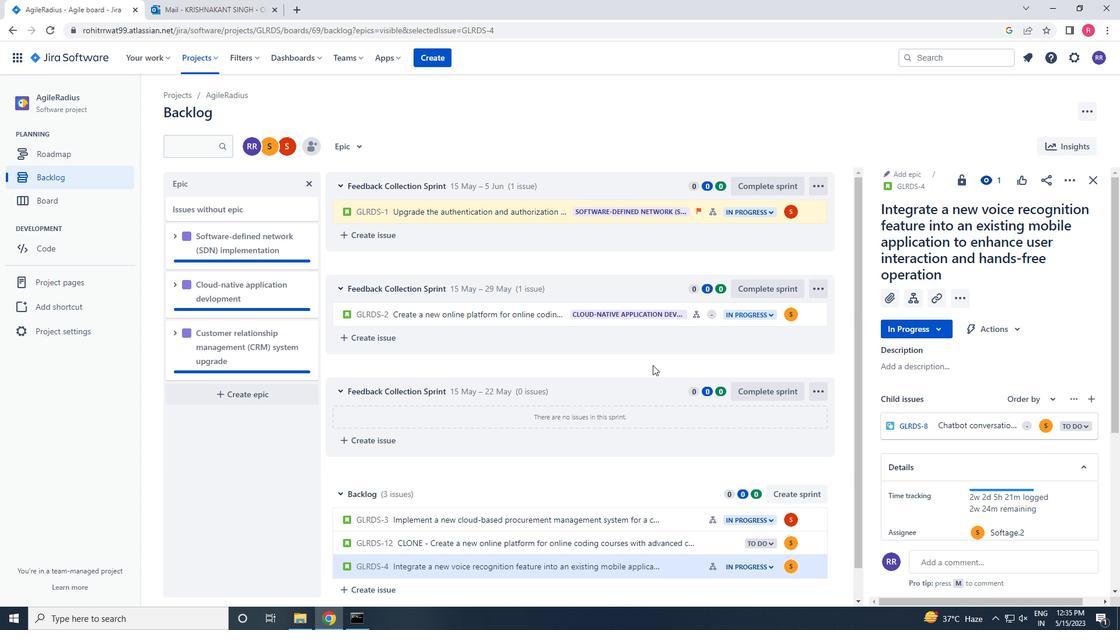 
Action: Mouse scrolled (656, 372) with delta (0, 0)
Screenshot: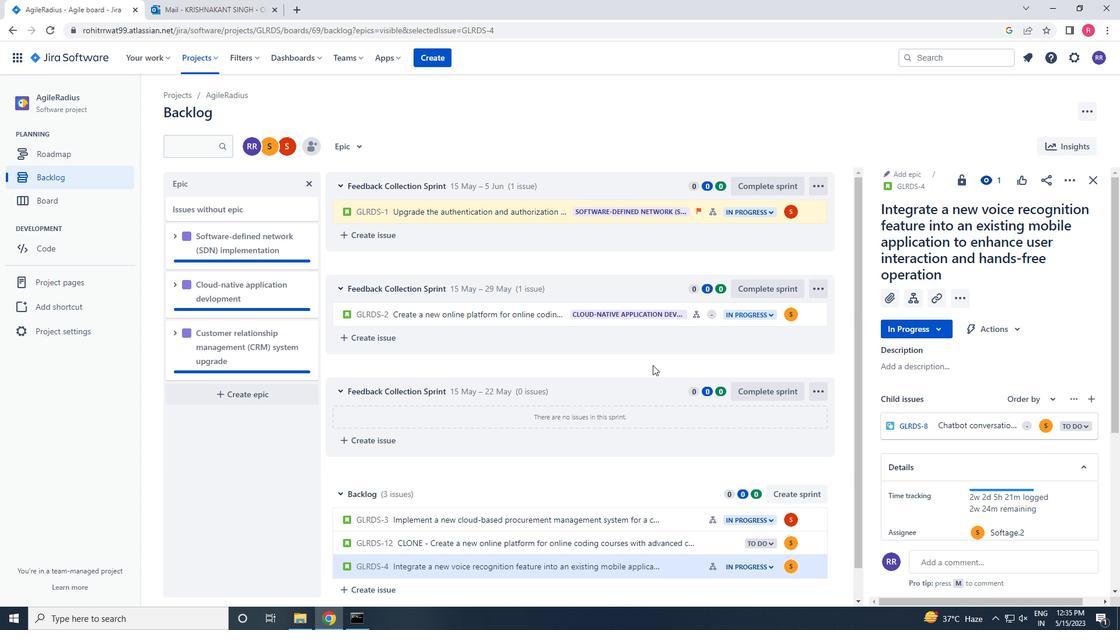 
Action: Mouse moved to (656, 376)
Screenshot: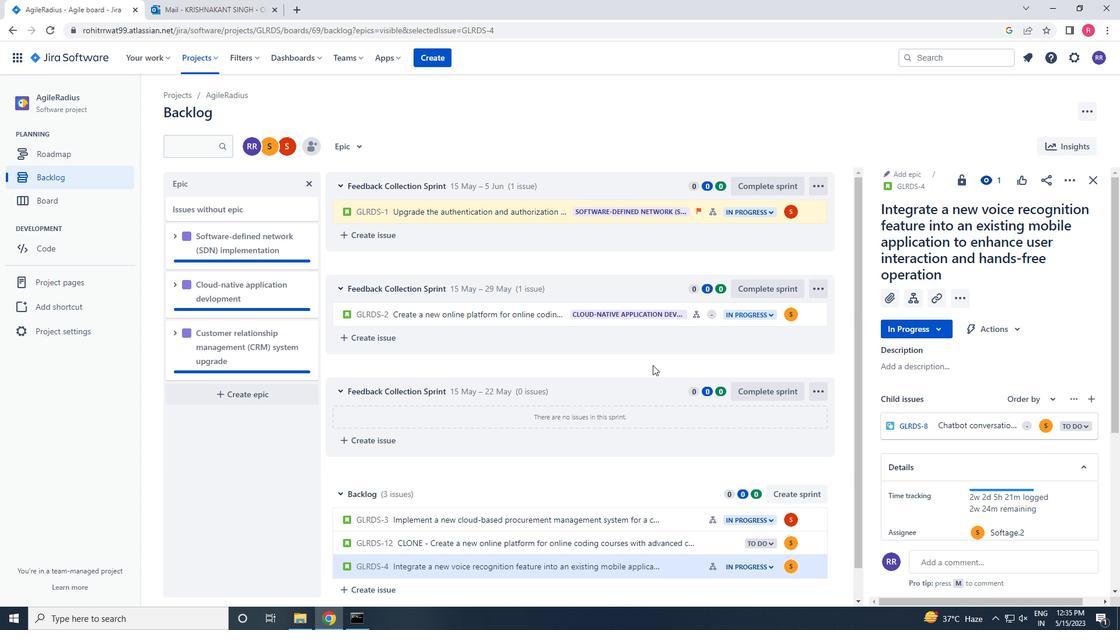 
Action: Mouse scrolled (656, 375) with delta (0, 0)
Screenshot: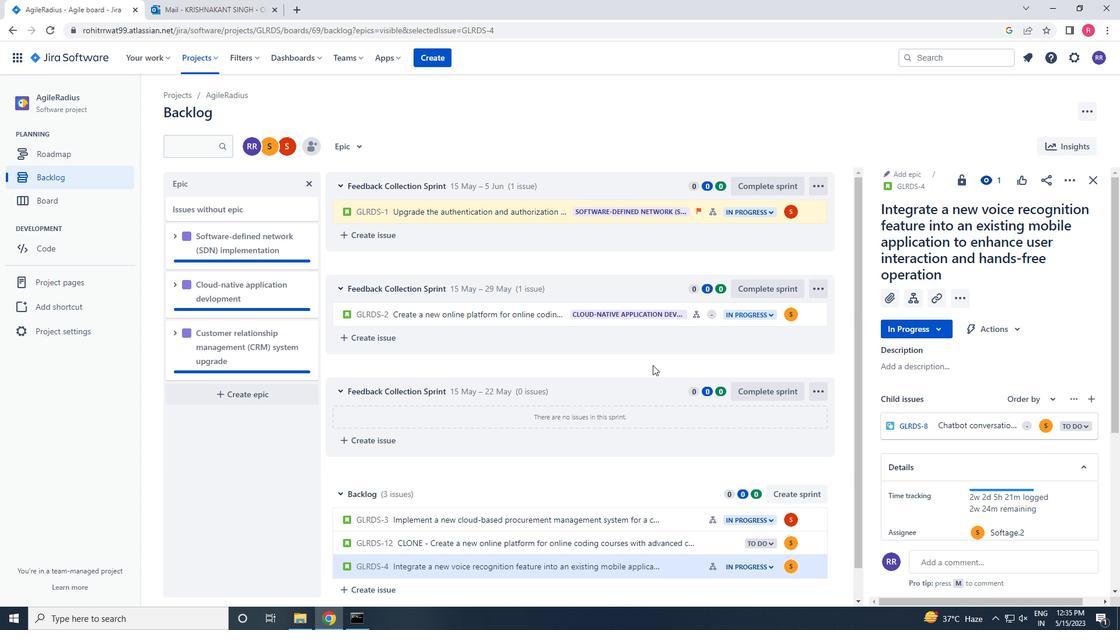
Action: Mouse moved to (656, 379)
Screenshot: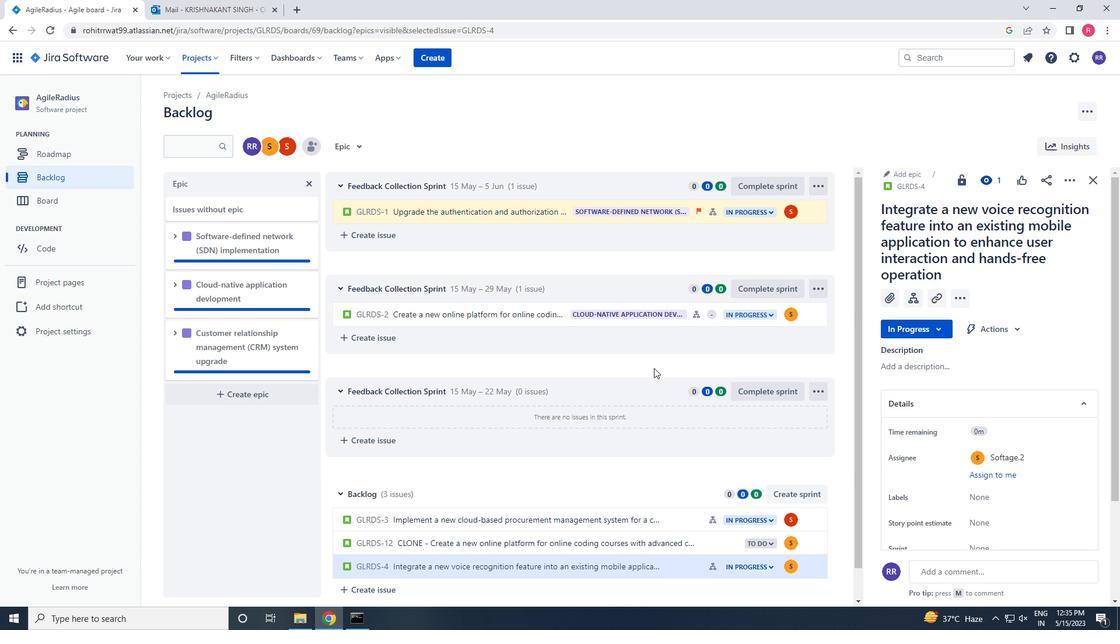 
Action: Mouse scrolled (656, 379) with delta (0, 0)
Screenshot: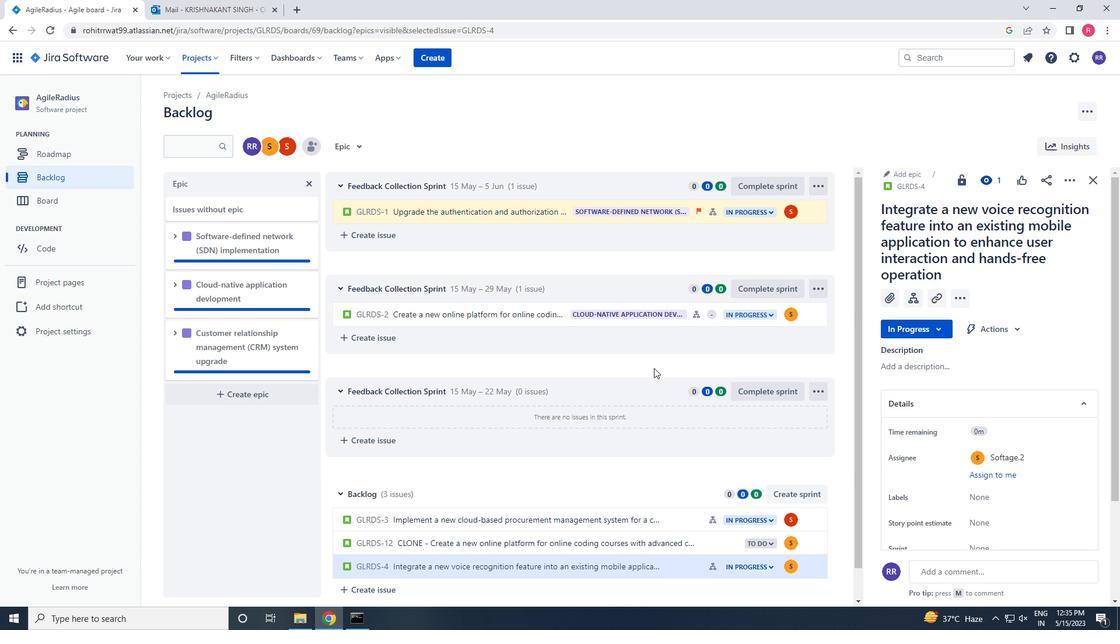 
Action: Mouse moved to (662, 533)
Screenshot: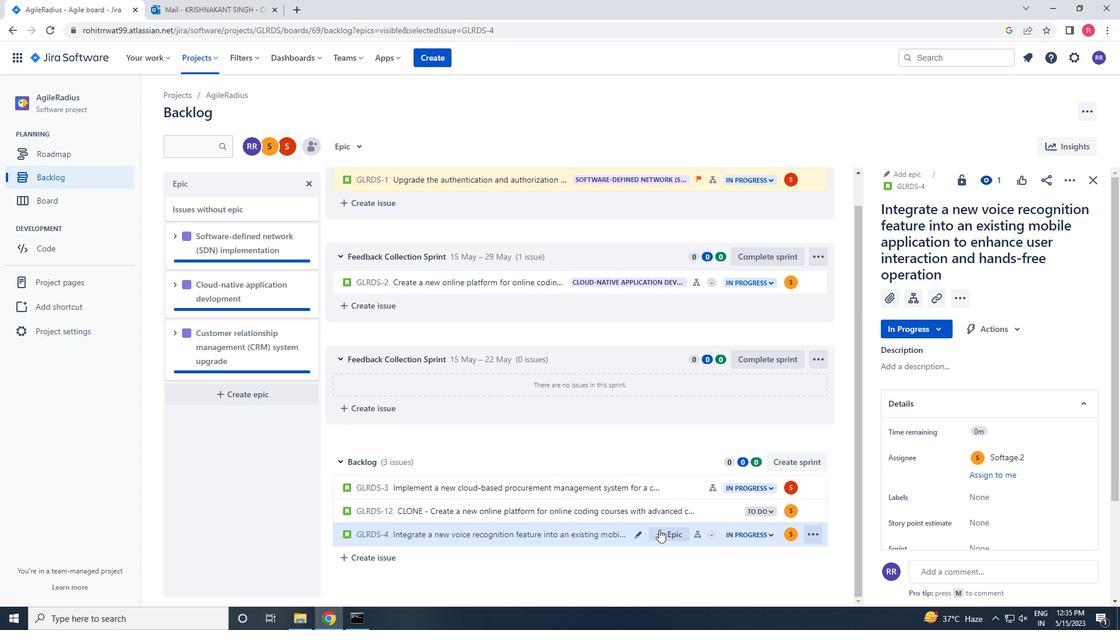 
Action: Mouse pressed left at (662, 533)
Screenshot: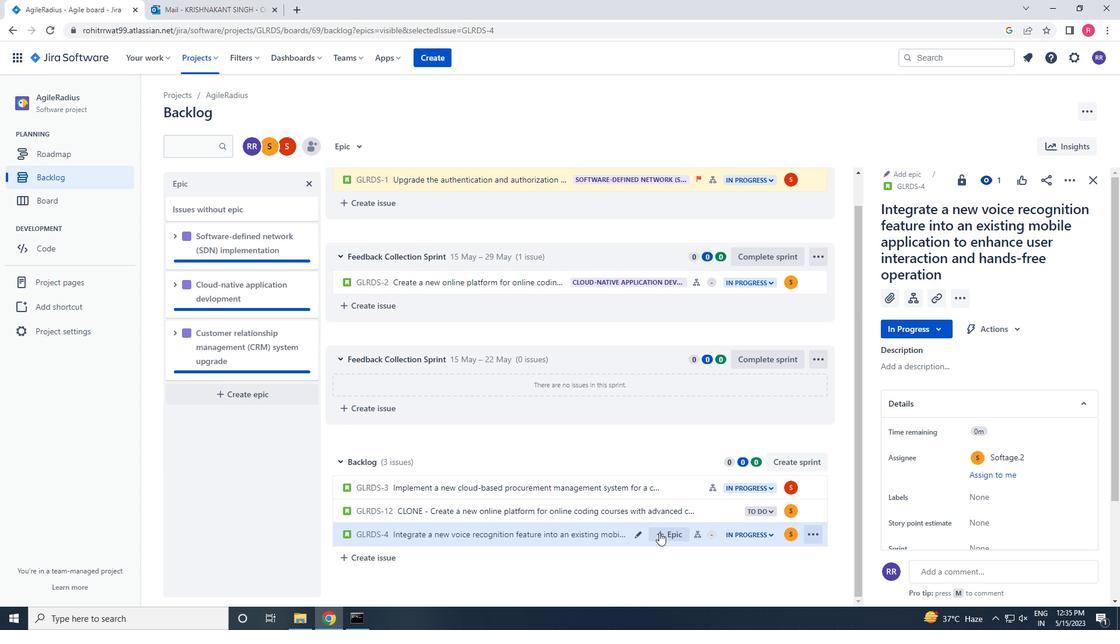 
Action: Mouse moved to (697, 545)
Screenshot: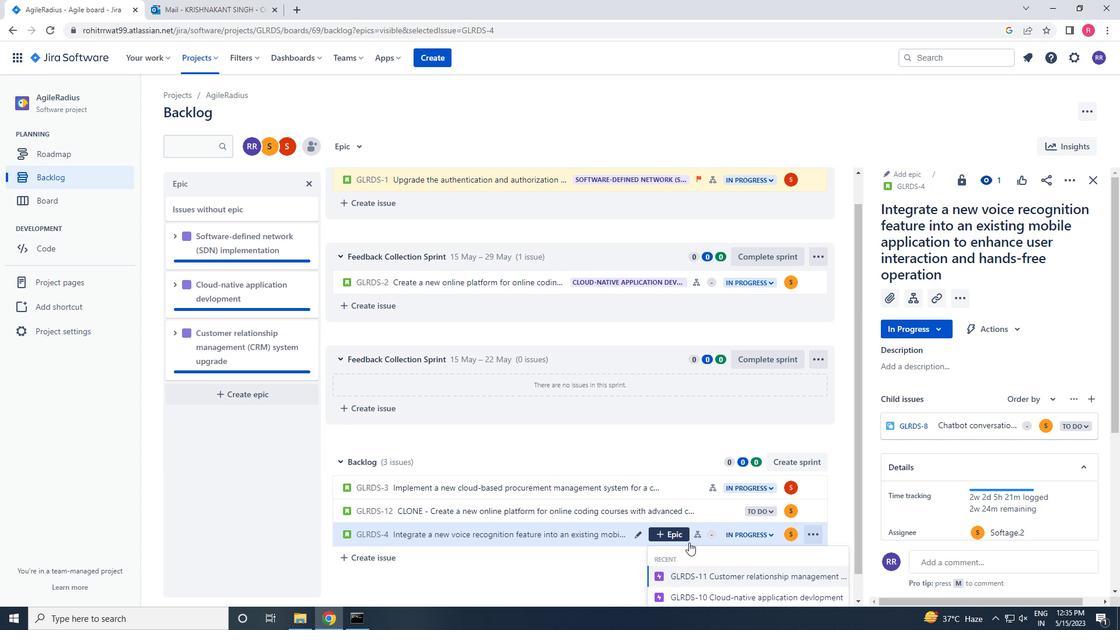 
Action: Mouse scrolled (697, 545) with delta (0, 0)
Screenshot: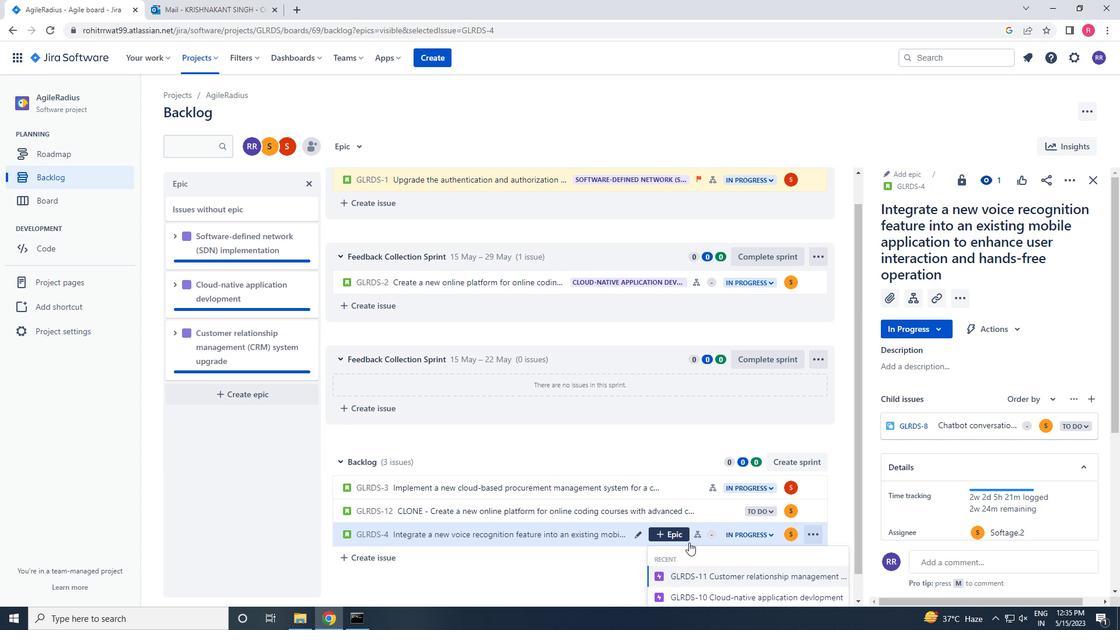 
Action: Mouse moved to (699, 547)
Screenshot: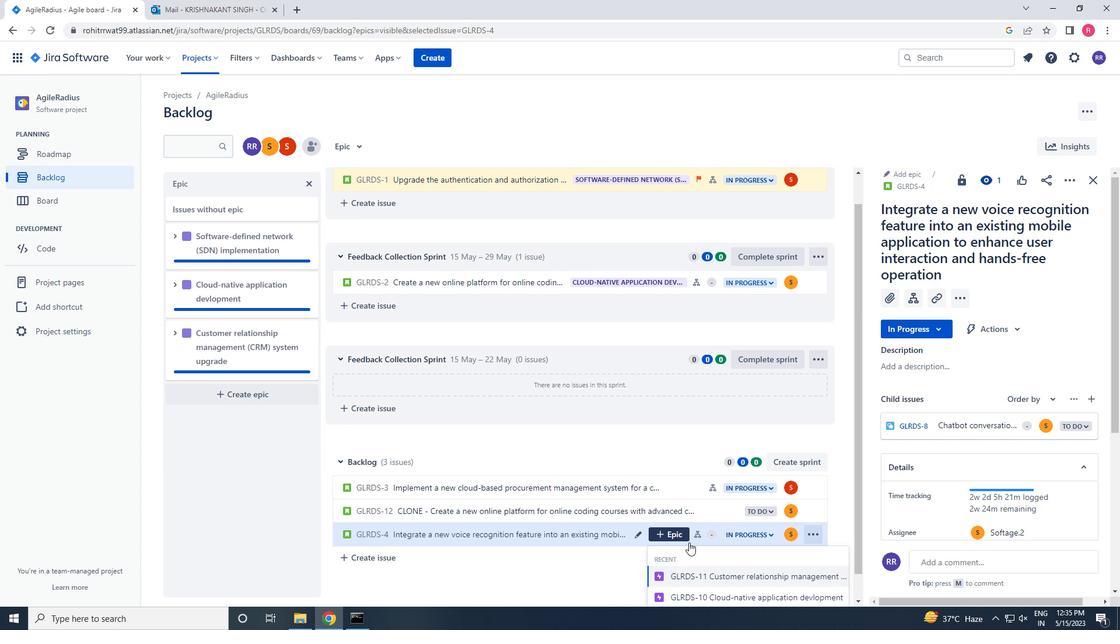 
Action: Mouse scrolled (699, 546) with delta (0, 0)
Screenshot: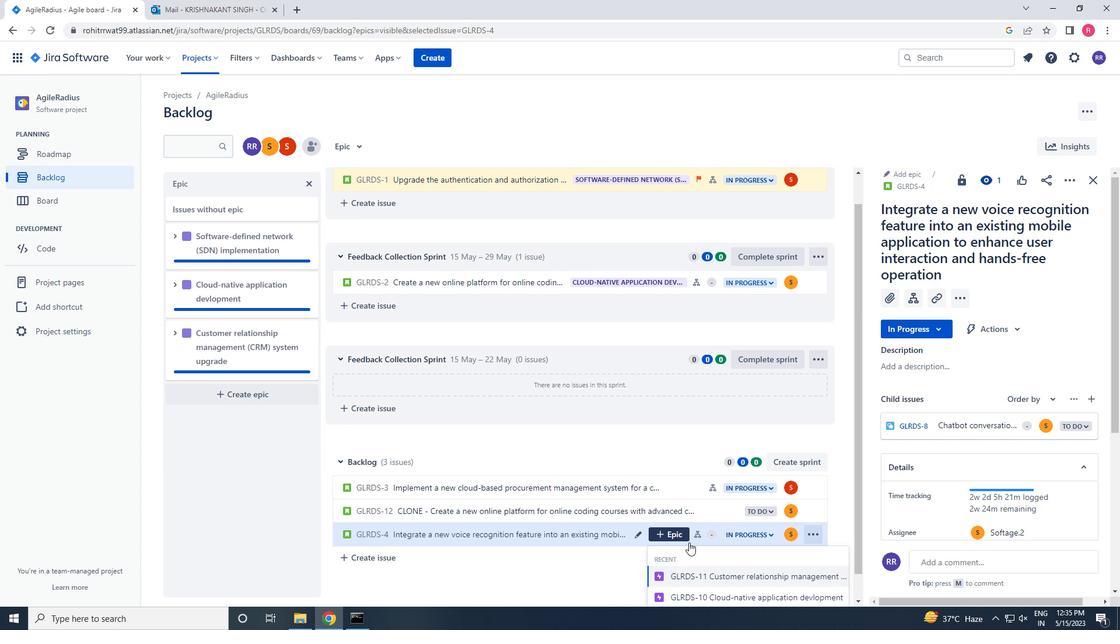 
Action: Mouse scrolled (699, 546) with delta (0, 0)
Screenshot: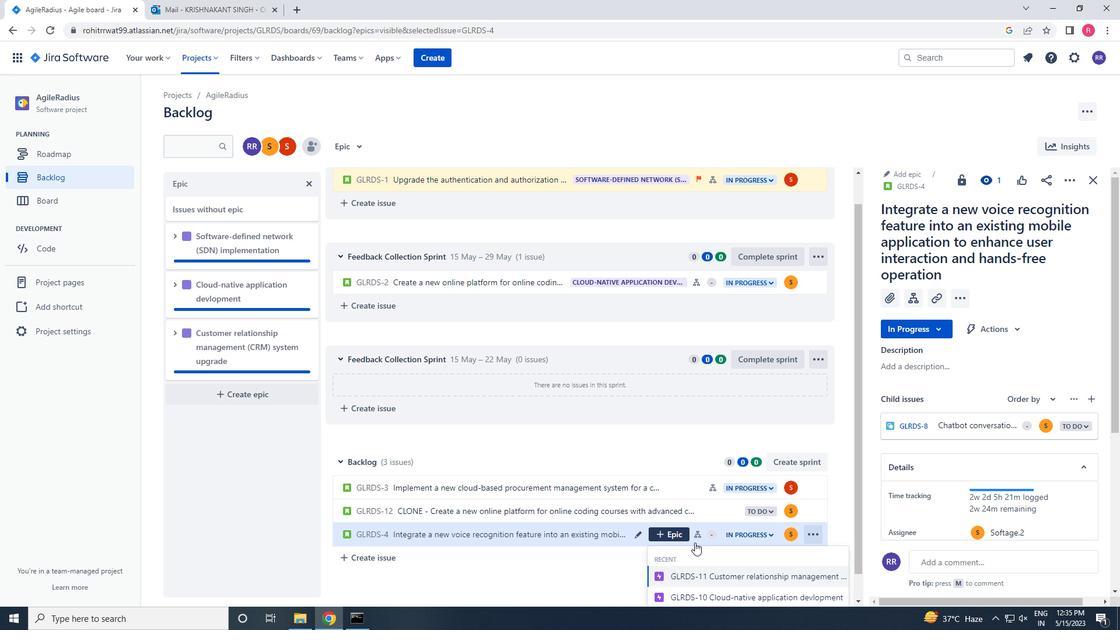 
Action: Mouse scrolled (699, 546) with delta (0, 0)
Screenshot: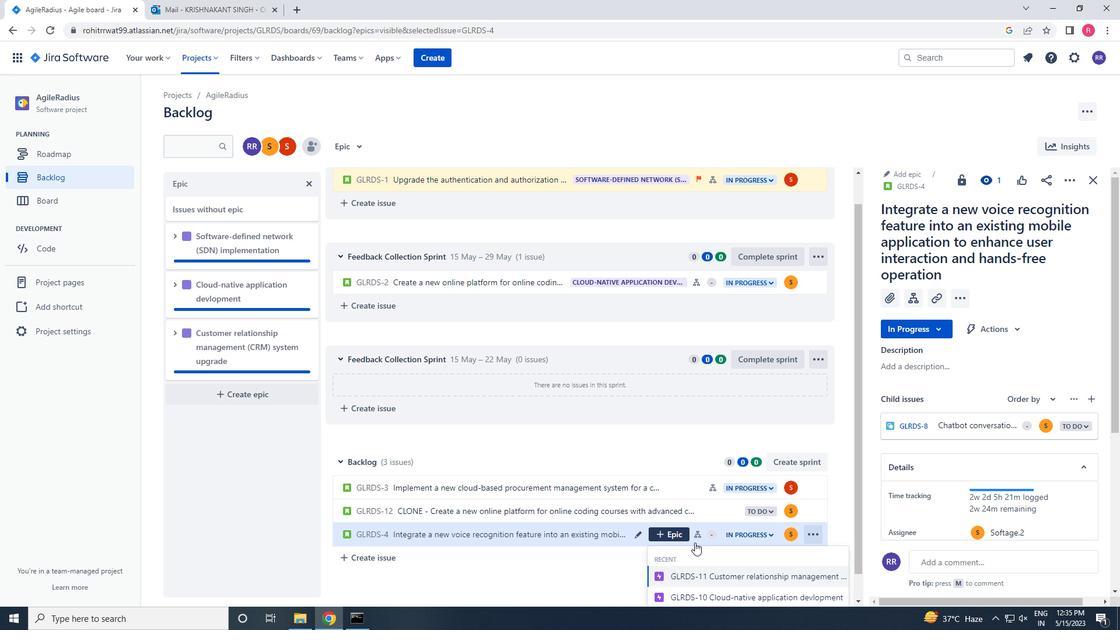 
Action: Mouse scrolled (699, 546) with delta (0, 0)
Screenshot: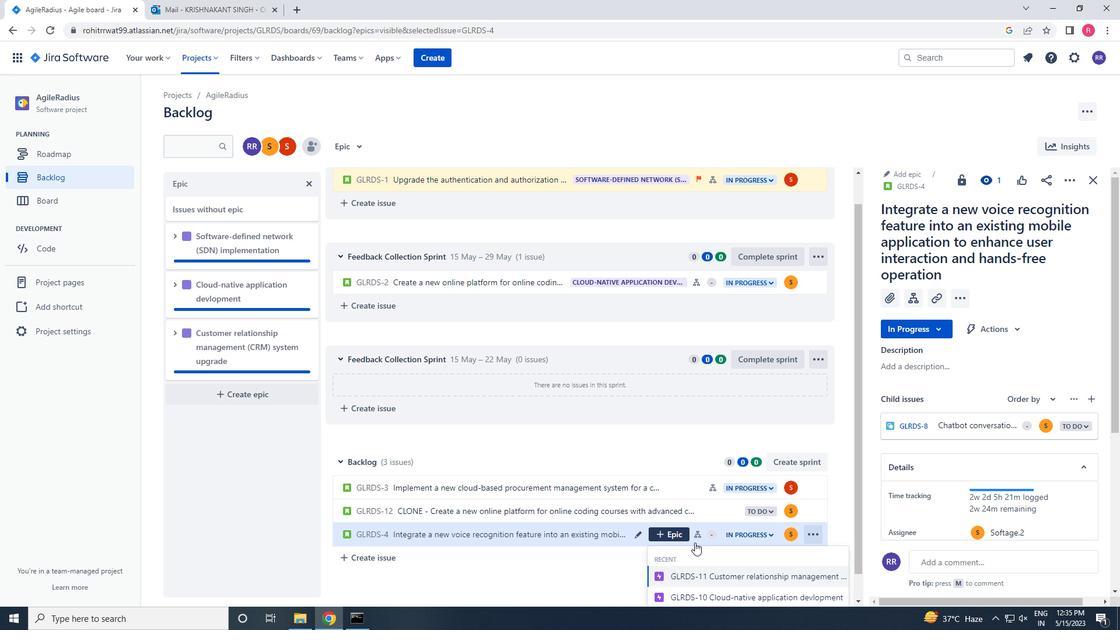 
Action: Mouse moved to (760, 598)
Screenshot: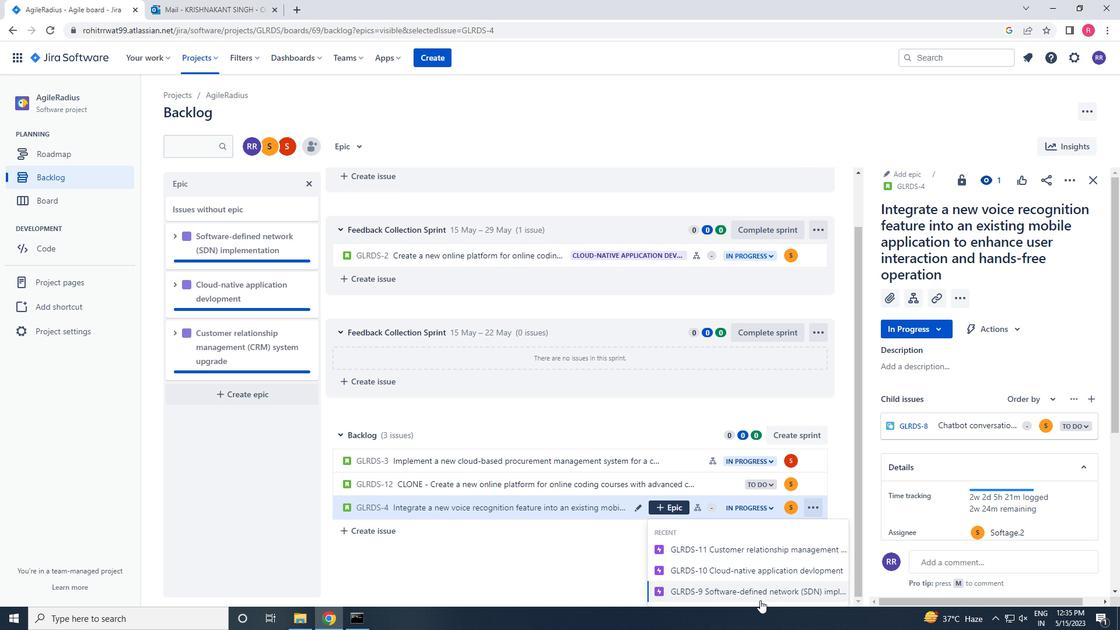 
Action: Mouse pressed left at (760, 598)
Screenshot: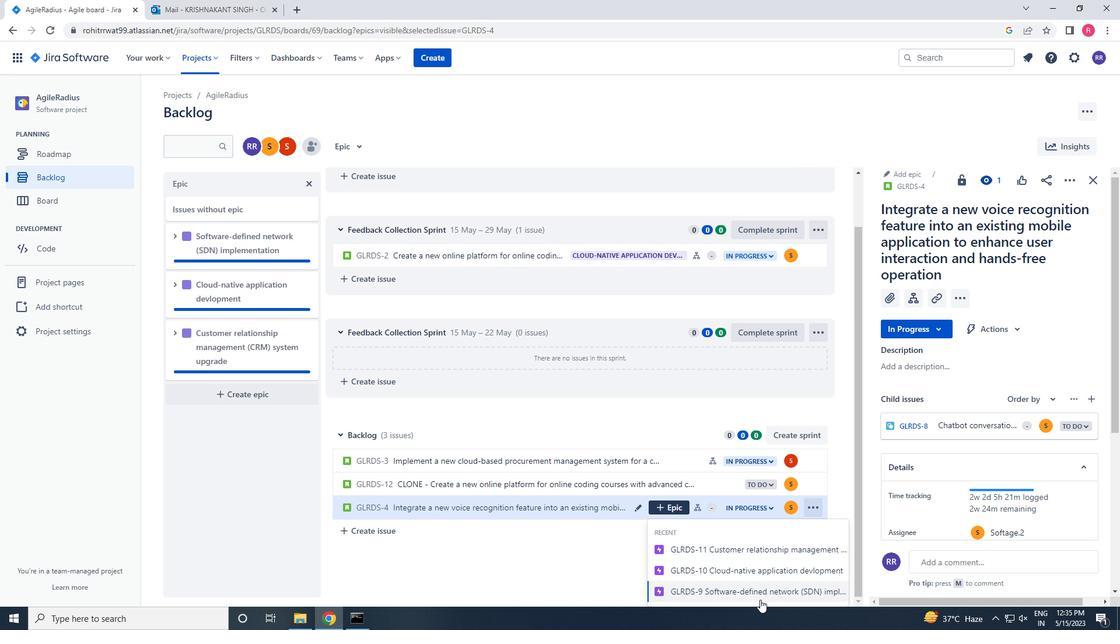 
